 Task: Set up a 75-minute assessment test preparation session.
Action: Mouse moved to (78, 153)
Screenshot: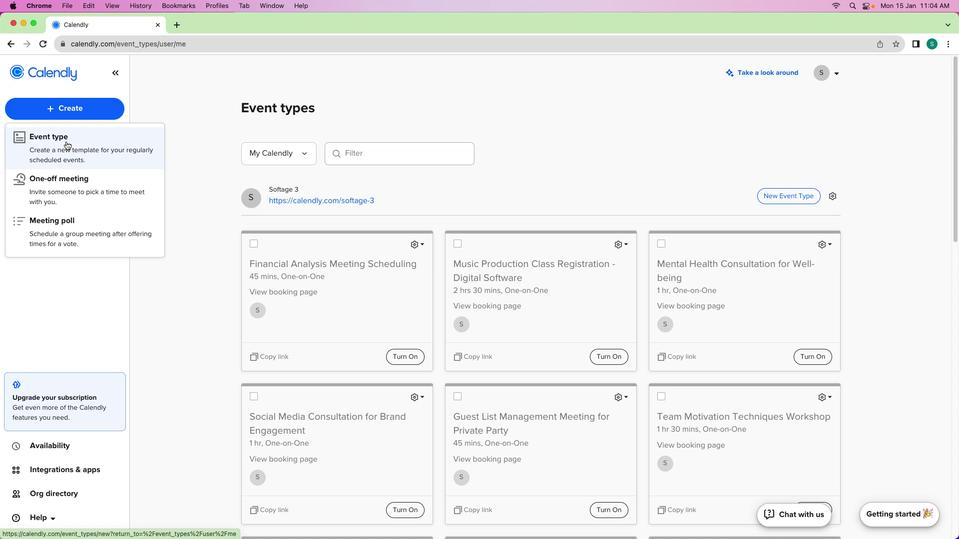 
Action: Mouse pressed left at (78, 153)
Screenshot: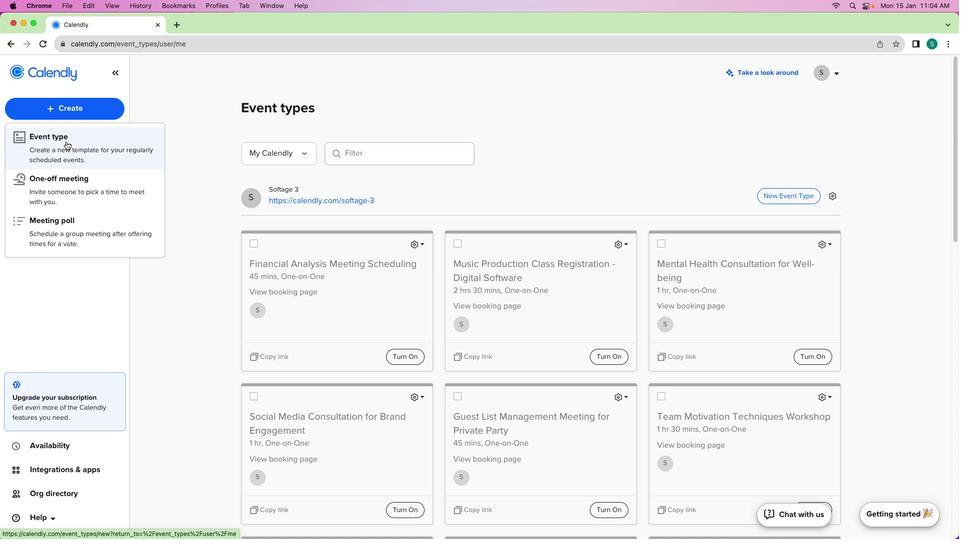 
Action: Mouse moved to (372, 219)
Screenshot: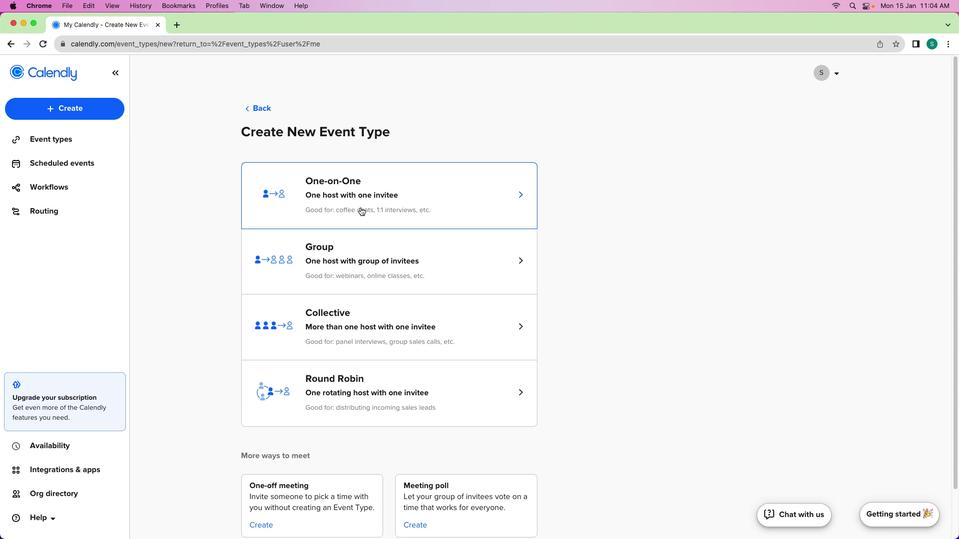 
Action: Mouse pressed left at (372, 219)
Screenshot: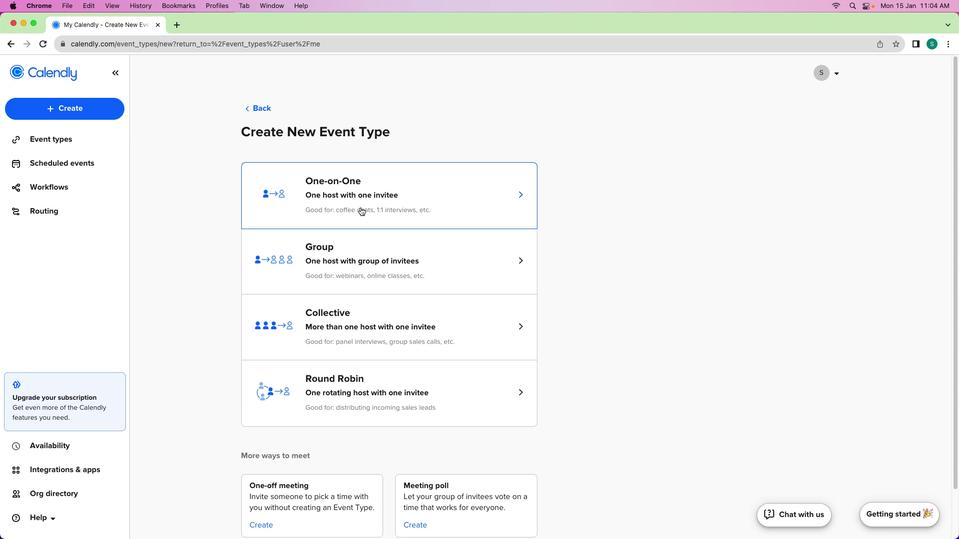 
Action: Mouse moved to (113, 161)
Screenshot: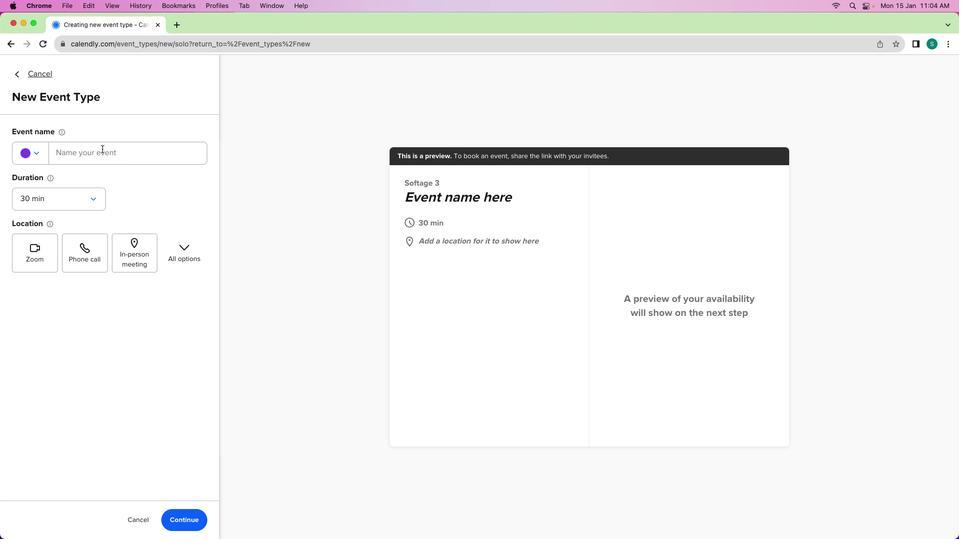 
Action: Mouse pressed left at (113, 161)
Screenshot: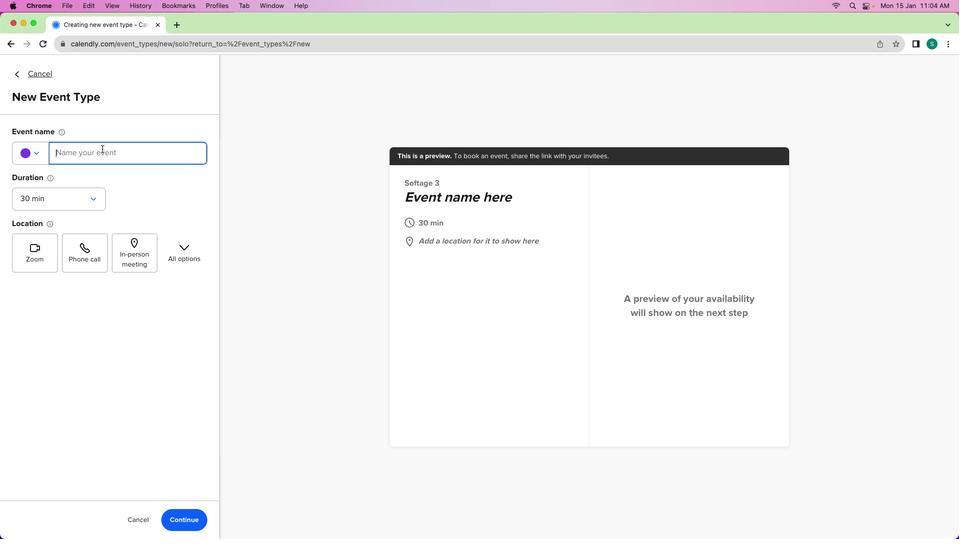 
Action: Mouse moved to (114, 161)
Screenshot: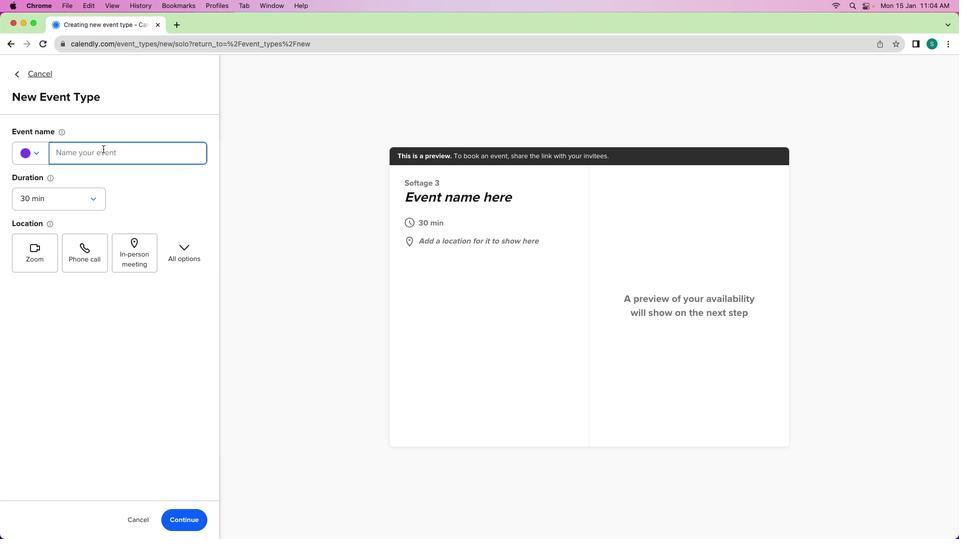 
Action: Key pressed Key.shift'S'Key.shiftKey.backspace'a''s'Key.backspaceKey.backspaceKey.shift'A''s''s''e''s''s''m''e''n''t'Key.spaceKey.shift'T''e''s''t'Key.spaceKey.shift'P''r''e''p''a''r''t'Key.backspace'a''t''i''o''n'Key.spaceKey.shift'S''e''s''s''i''o''n'Key.spaceKey.shift'S''c''h''e''d''u''l''i''n''g'
Screenshot: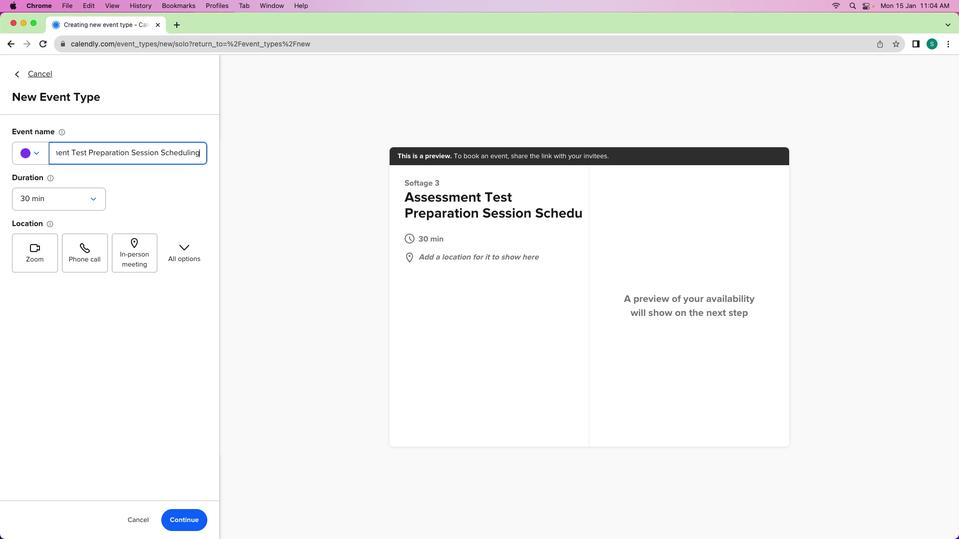 
Action: Mouse moved to (94, 209)
Screenshot: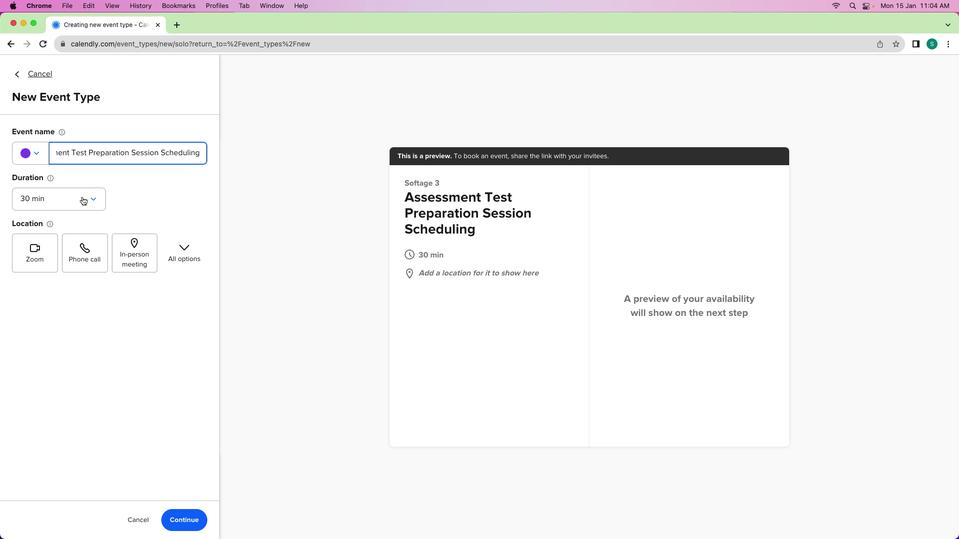 
Action: Mouse pressed left at (94, 209)
Screenshot: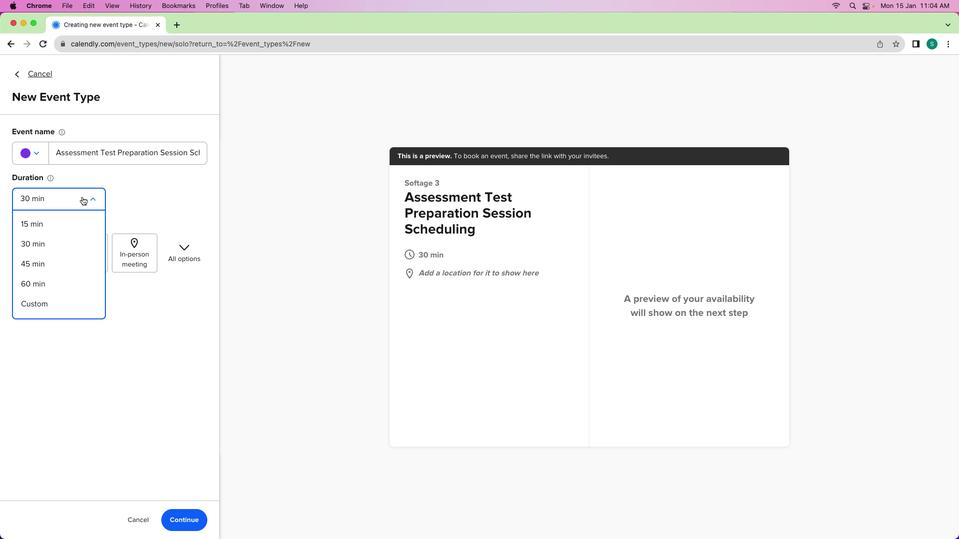 
Action: Mouse moved to (76, 310)
Screenshot: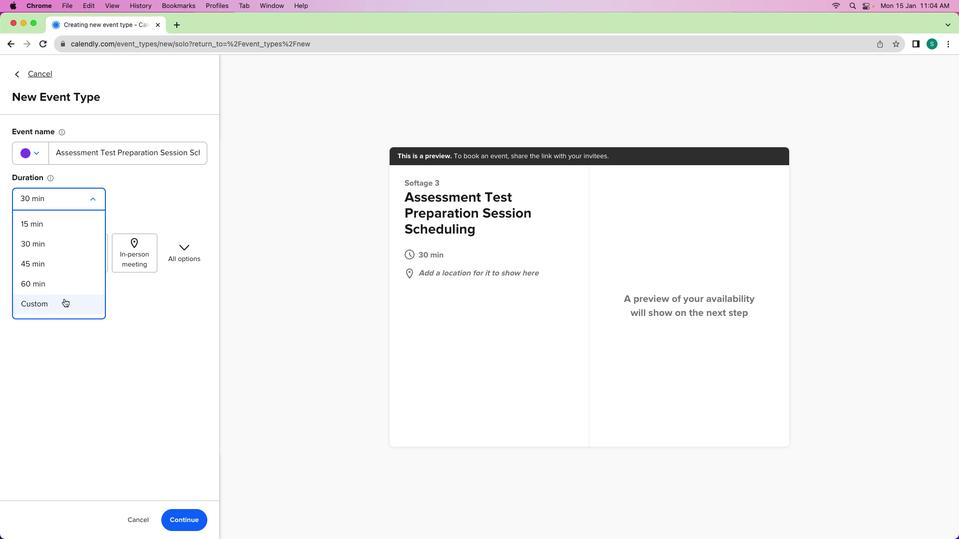
Action: Mouse pressed left at (76, 310)
Screenshot: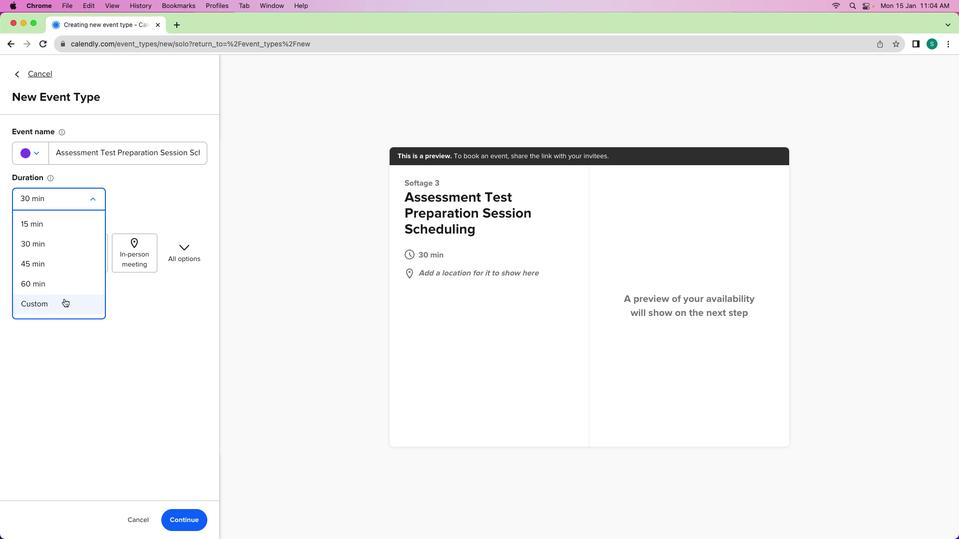 
Action: Mouse moved to (56, 241)
Screenshot: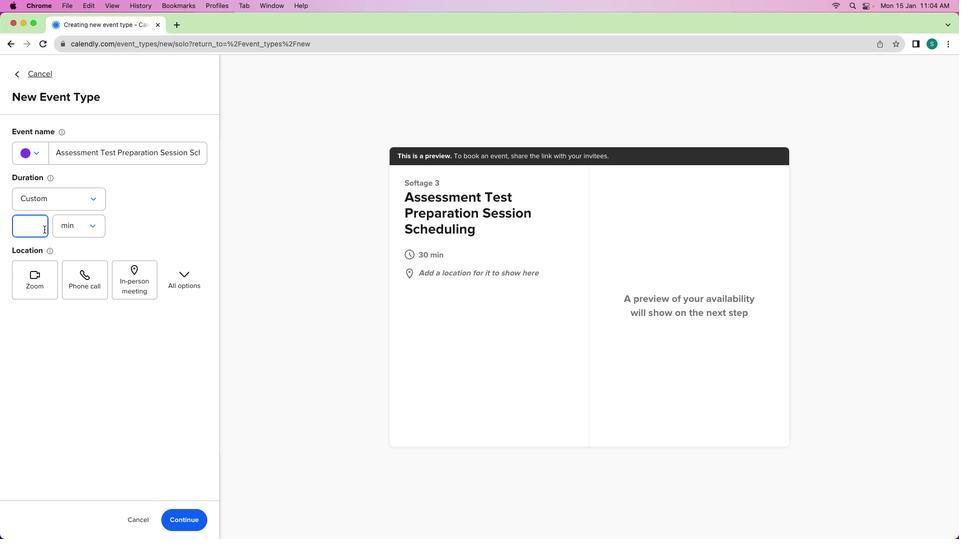 
Action: Key pressed '7''5'
Screenshot: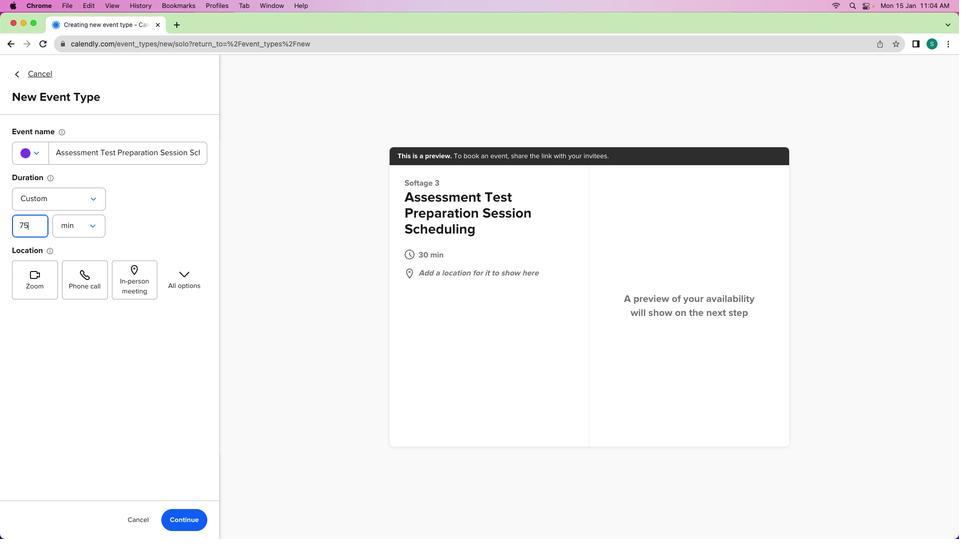 
Action: Mouse moved to (50, 169)
Screenshot: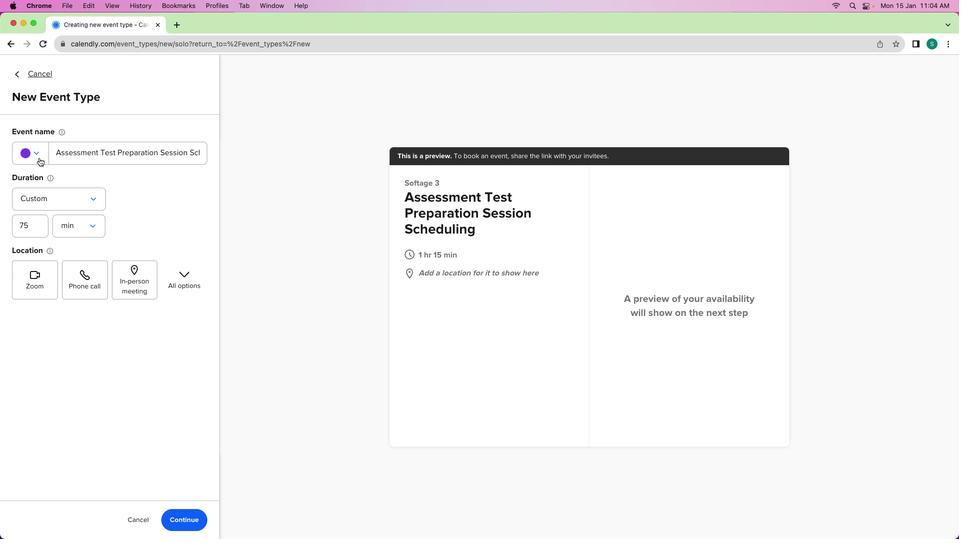 
Action: Mouse pressed left at (50, 169)
Screenshot: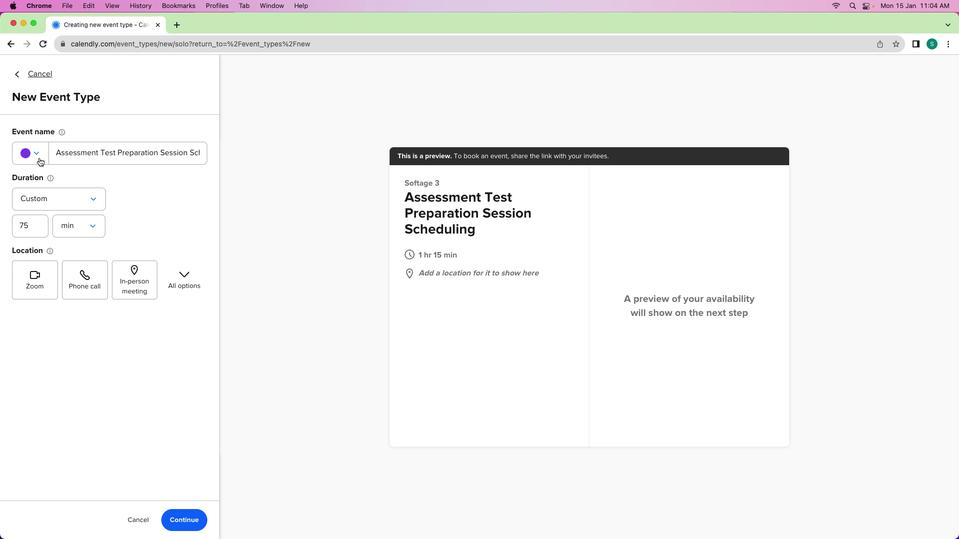 
Action: Mouse moved to (113, 238)
Screenshot: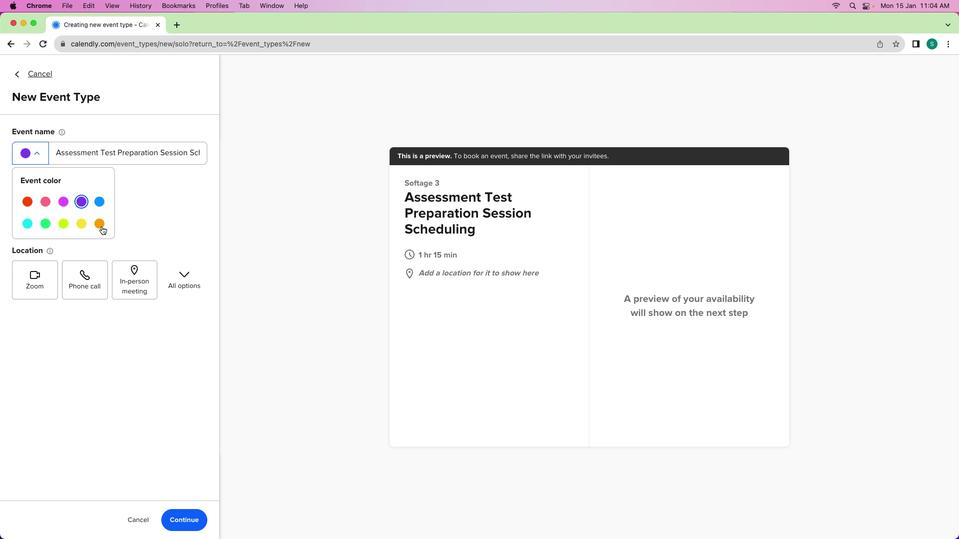 
Action: Mouse pressed left at (113, 238)
Screenshot: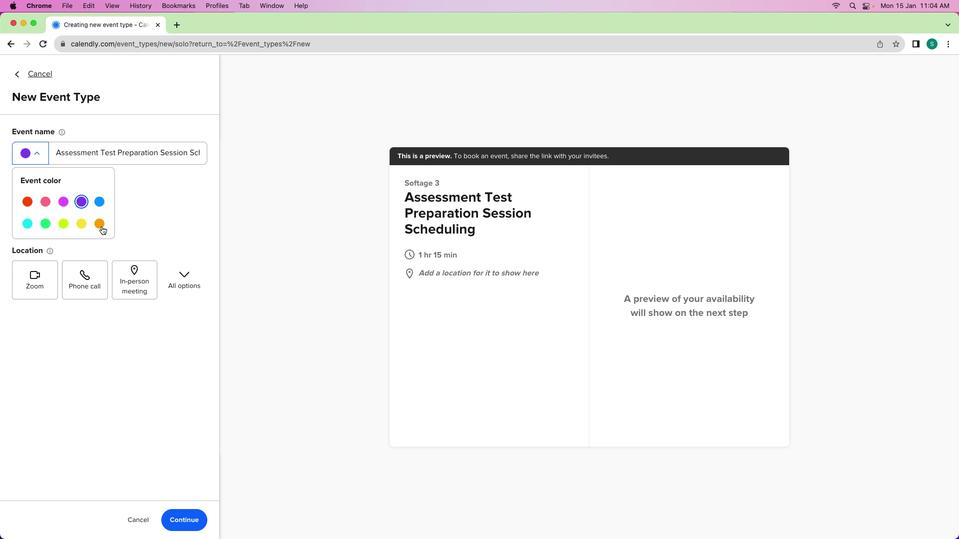 
Action: Mouse moved to (60, 305)
Screenshot: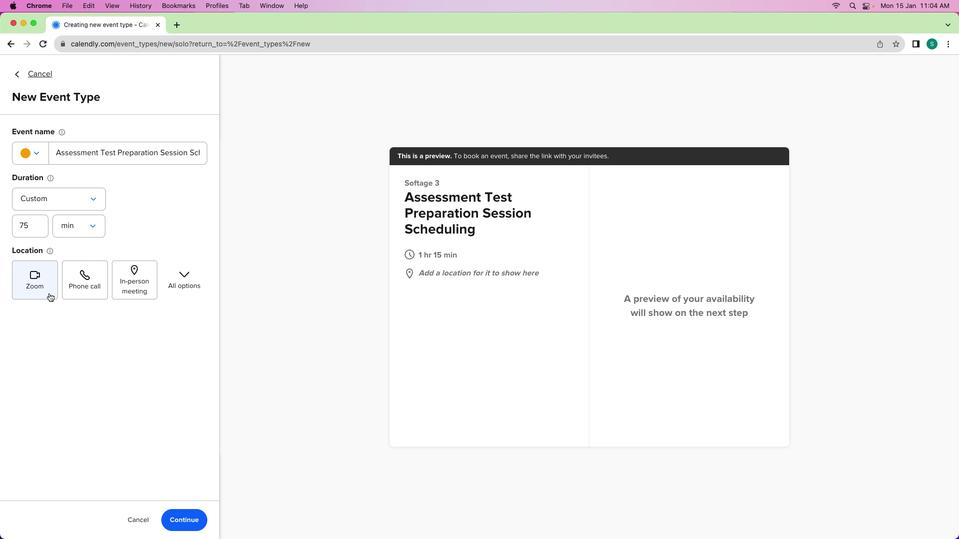 
Action: Mouse pressed left at (60, 305)
Screenshot: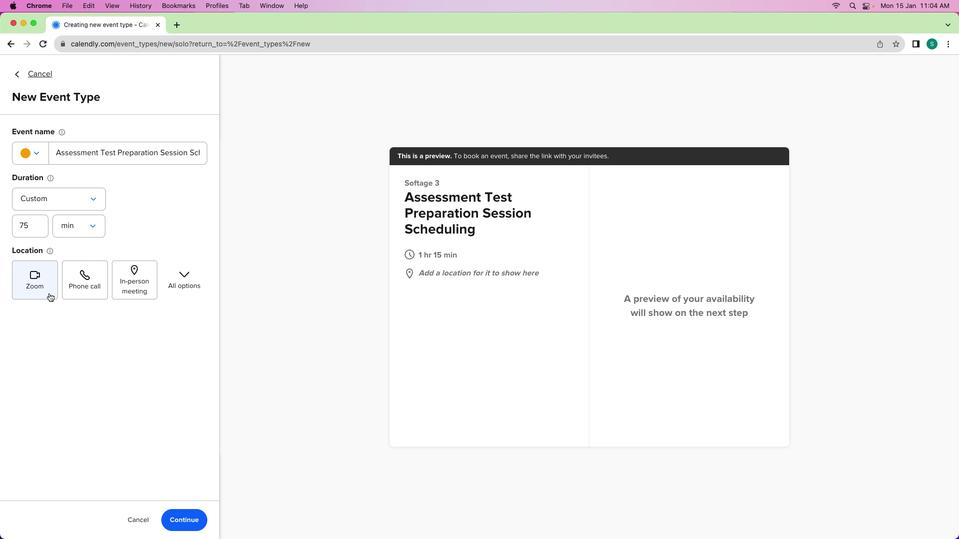 
Action: Mouse moved to (200, 542)
Screenshot: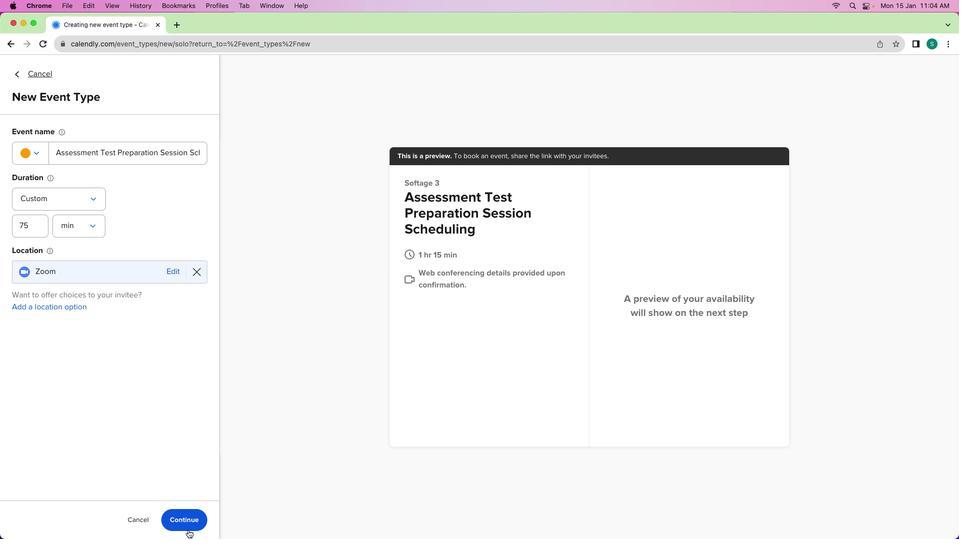 
Action: Mouse pressed left at (200, 542)
Screenshot: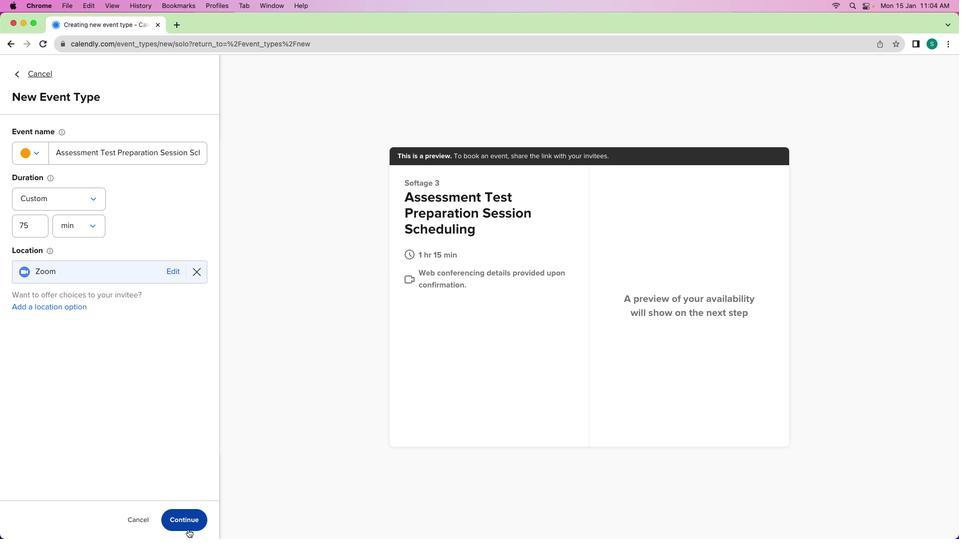 
Action: Mouse moved to (153, 196)
Screenshot: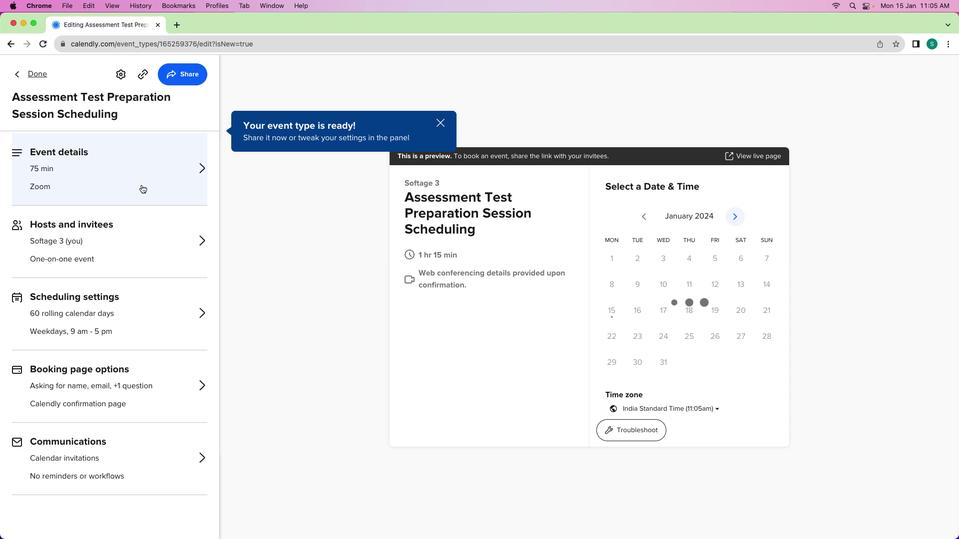 
Action: Mouse pressed left at (153, 196)
Screenshot: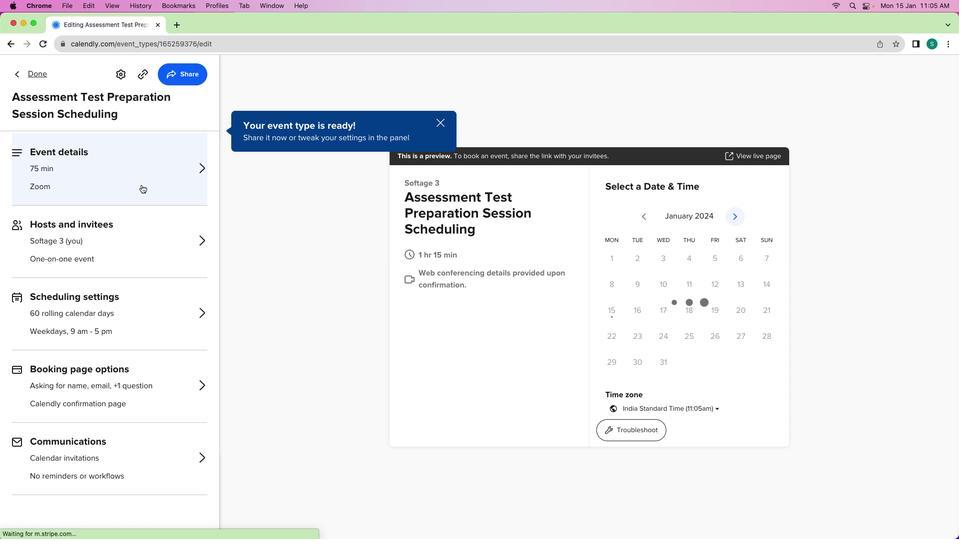 
Action: Mouse moved to (144, 381)
Screenshot: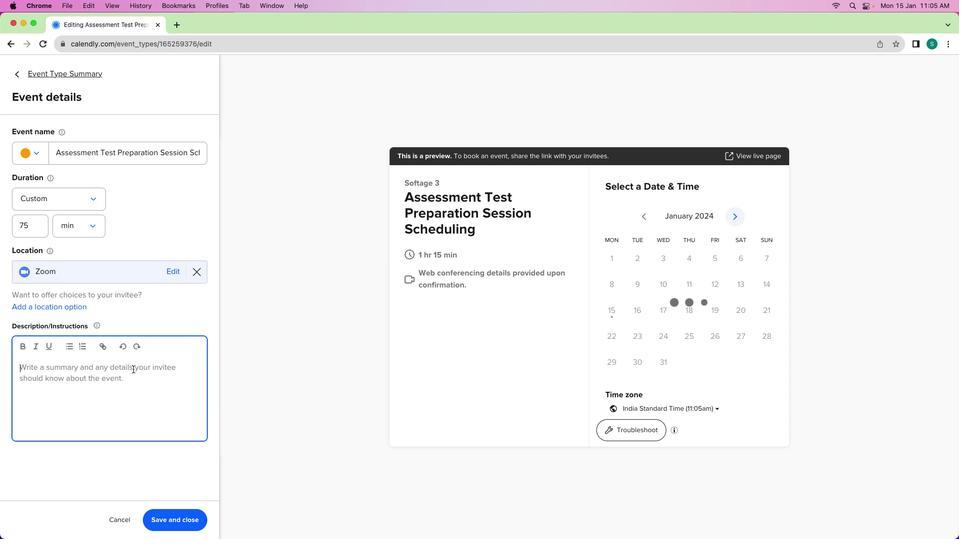 
Action: Mouse pressed left at (144, 381)
Screenshot: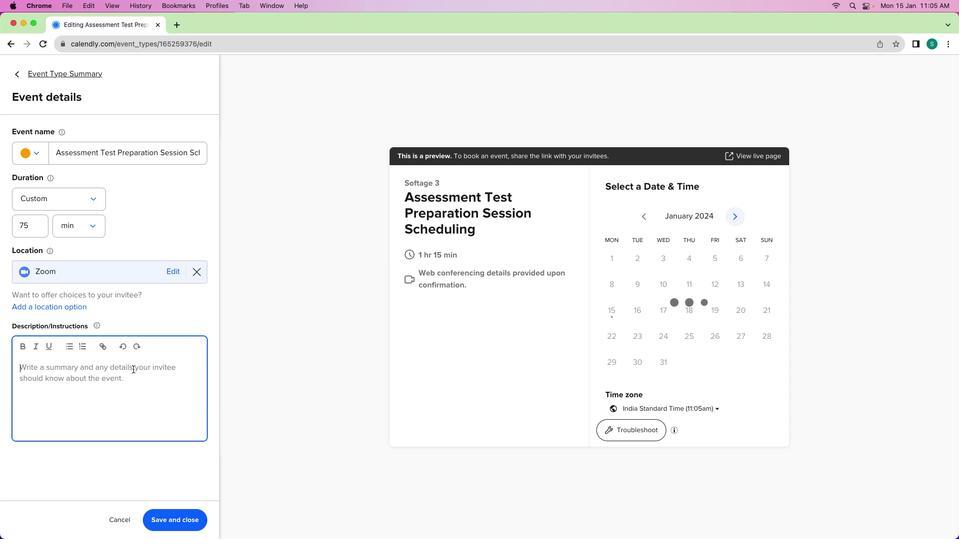 
Action: Mouse moved to (145, 381)
Screenshot: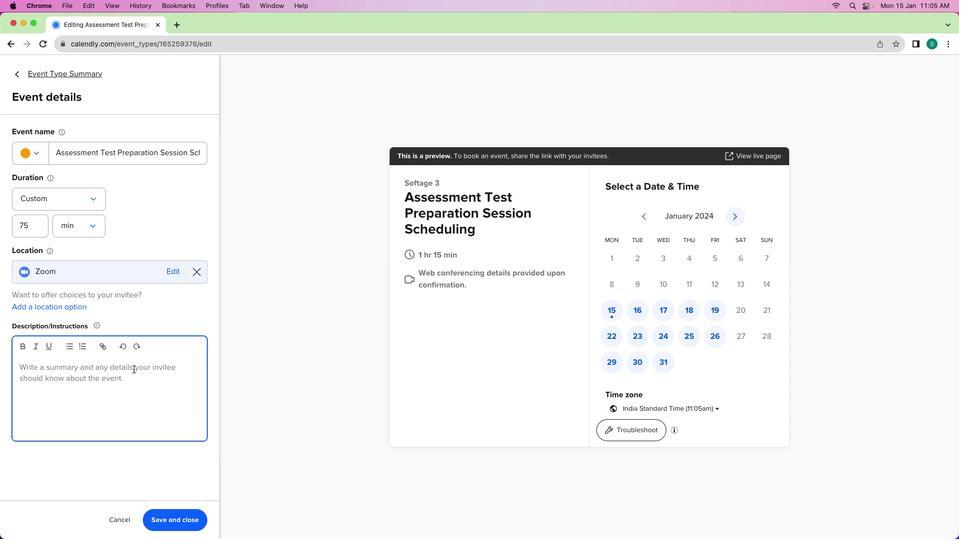 
Action: Key pressed Key.shift'H''e''l''l''o'Key.spaceKey.shift'J''a''c''o''b'','Key.enterKey.shift'T''o'Key.space's''u''p''p''o''r''t'Key.space'y''o''u''r'Key.space's''u''c''c''e''s''s'Key.space'i''n'Key.space't''h''e'Key.space'u''p''c''o''m''i''n''g'Key.space'a''s''s''e''s''s''m''e''n''t'Key.space't''e''s''t'Key.space'i'Key.backspace','Key.backspaceKey.backspace','Key.spaceKey.shift'I'"'"'v''e'Key.space's''c''h''e''d''u''l''e''d'Key.space'a'Key.space'p''r''e''p''a''r''a''t''i''o''n'Key.space's''e''s''s''i''o''n''.'Key.spaceKey.shift'W''e'"'""'"Key.backspace'l''l'Key.space'c''o''v''e''r'Key.space'k''e''y'Key.space't''o''p''i''c''s'Key.space'a''n''d'Key.space's''t''r''a''t''e''g''i''e''s'Key.space't''o'Key.space'e''n''s''u''r''e'Key.space'y''o''u'"'"'r''e'Key.space'w''e''l''l'Key.space'p''r''e''p''a''r''e''d''.'Key.enterKey.shift'L''o''o''k''i''n''g'Key.space'f''o''r''w''a''r''d'Key.space'f''o''r'Key.backspaceKey.backspaceKey.backspace't''o'Key.space'a''s''s''i''s''t''i''n''g'Key.space'y''o''u'Key.space'i''n'Key.space'y''o''u''r'Key.space'p''e'Key.backspace'r''e''p''a''r''a''t''i''o''n'Key.shift_r'!'Key.enterKey.shift'B''e''s''t'Key.space'r''e''g''a''r''d''s'','Key.enterKey.shift'K''n''w'Key.backspace'o''e''l''e'Key.backspaceKey.backspaceKey.backspace'w''w''l''e''d''g''e'Key.spaceKey.leftKey.leftKey.leftKey.leftKey.leftKey.leftKey.backspaceKey.downKey.shiftKey.backspace'd''p''p'Key.backspaceKey.backspace'o''o''r'Key.spaceKey.shift'A''c''d''e'Key.leftKey.left'a'Key.downKey.shift'm''y'Key.downKey.leftKey.leftKey.leftKey.leftKey.leftKey.leftKey.leftKey.leftKey.leftKey.leftKey.leftKey.backspaceKey.backspace'e'Key.shift'D'
Screenshot: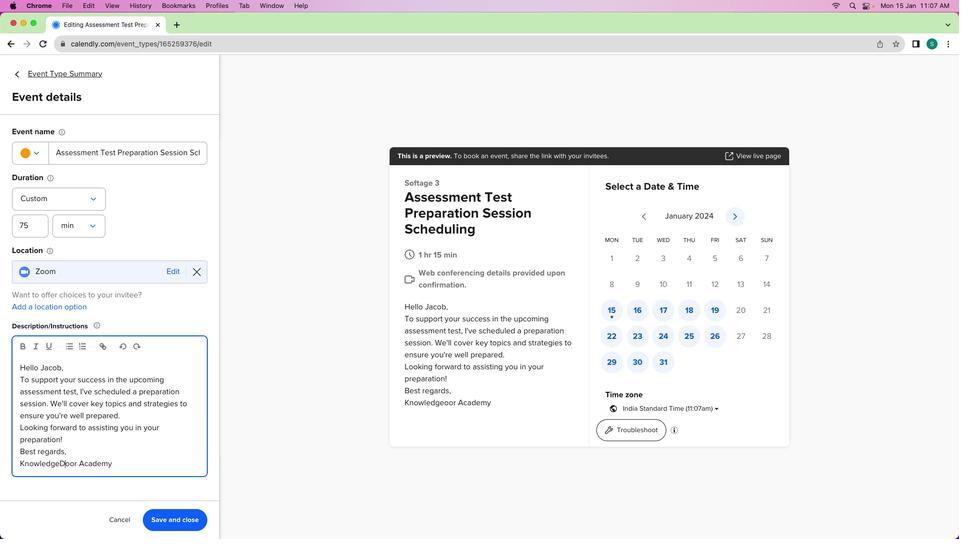 
Action: Mouse moved to (205, 528)
Screenshot: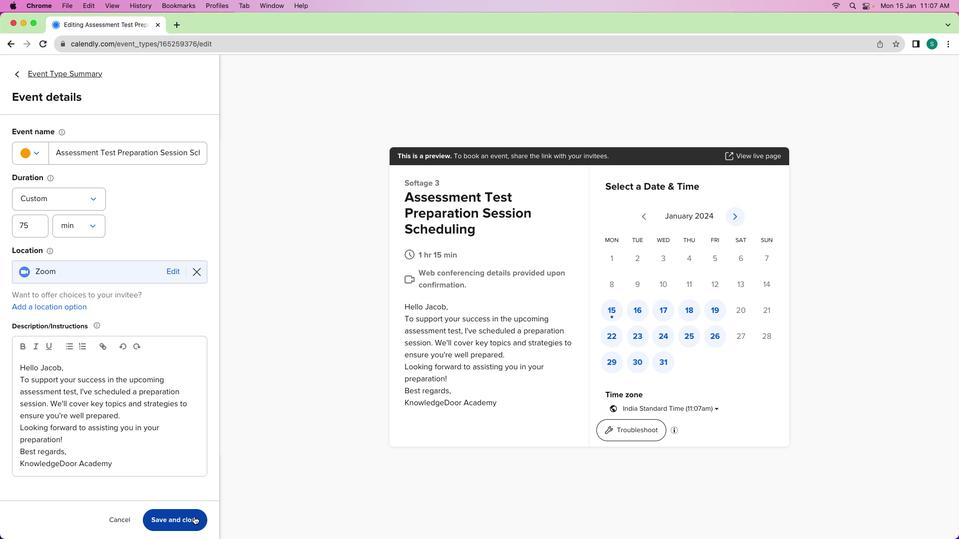 
Action: Mouse pressed left at (205, 528)
Screenshot: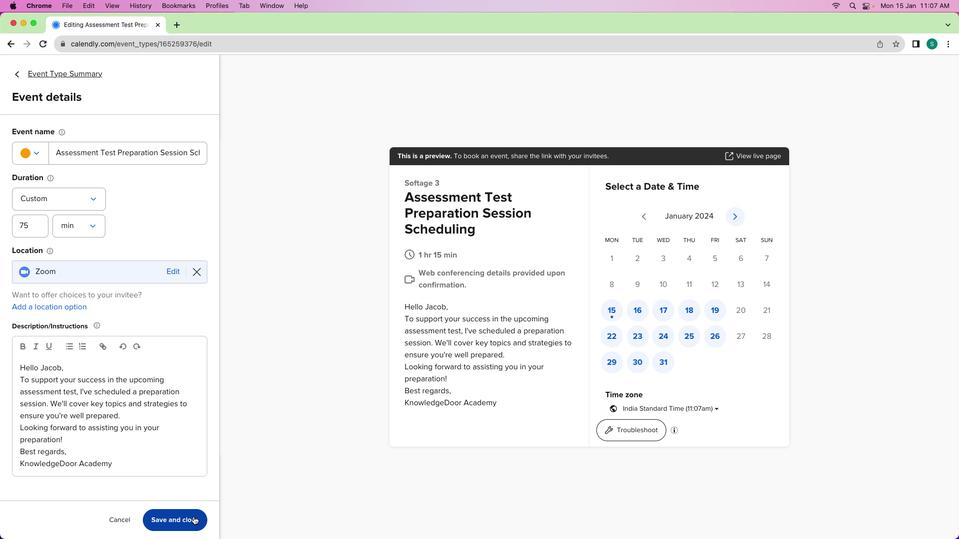 
Action: Mouse moved to (152, 316)
Screenshot: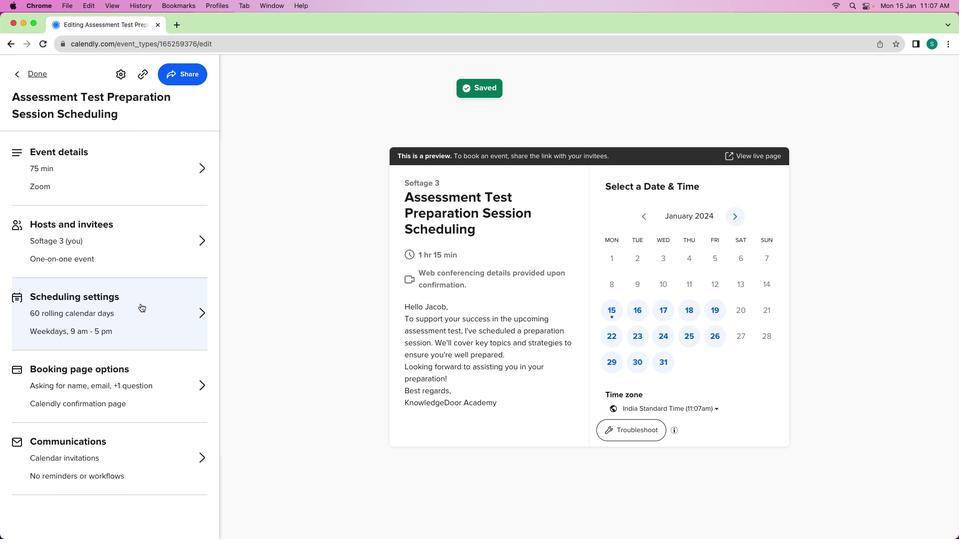 
Action: Mouse pressed left at (152, 316)
Screenshot: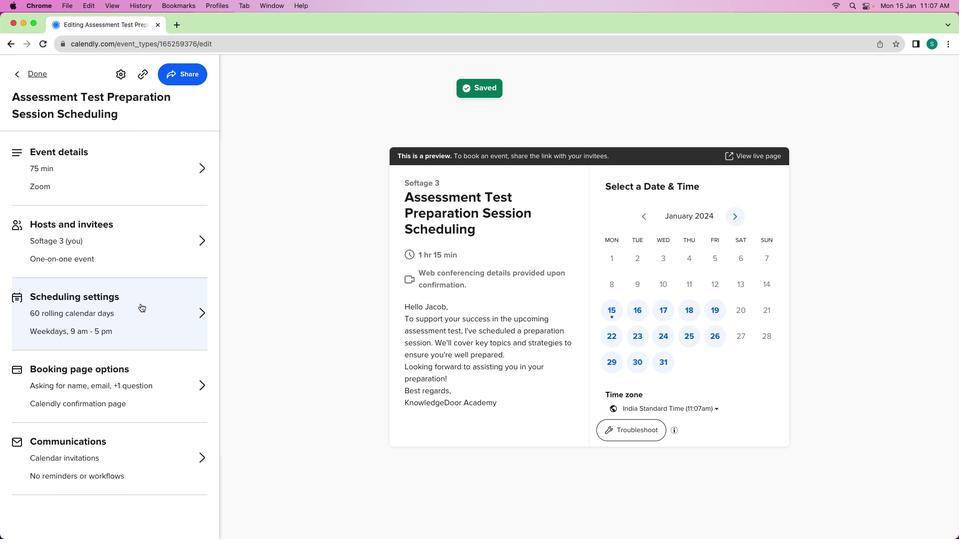 
Action: Mouse moved to (195, 383)
Screenshot: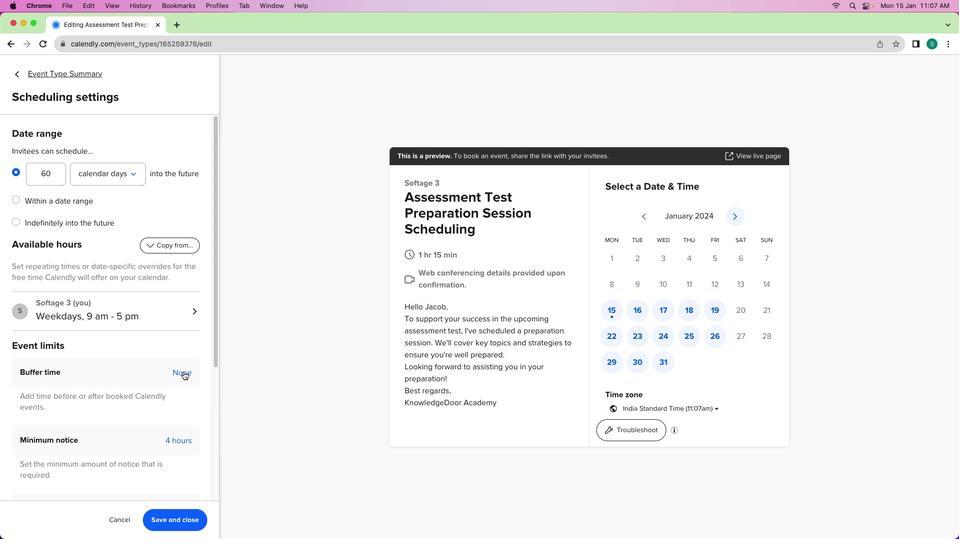 
Action: Mouse pressed left at (195, 383)
Screenshot: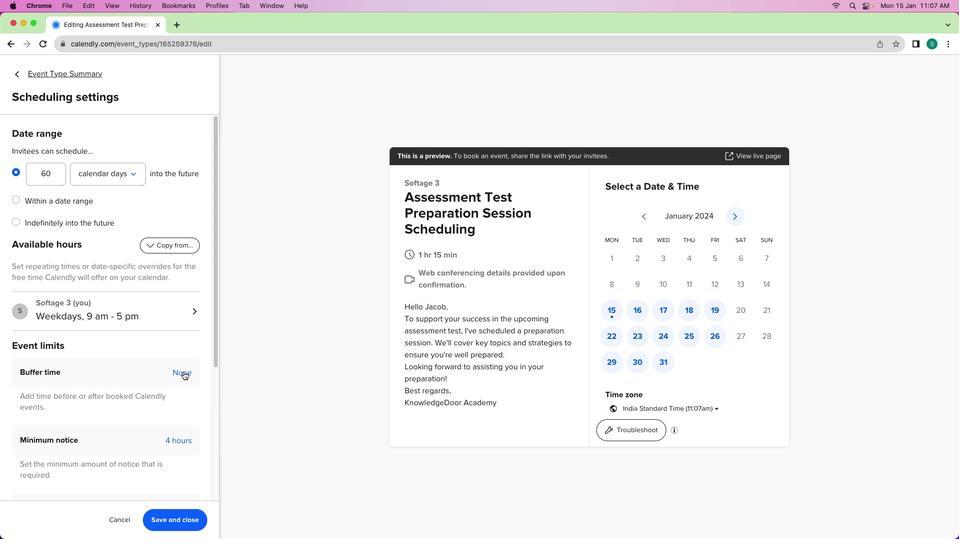 
Action: Mouse moved to (141, 412)
Screenshot: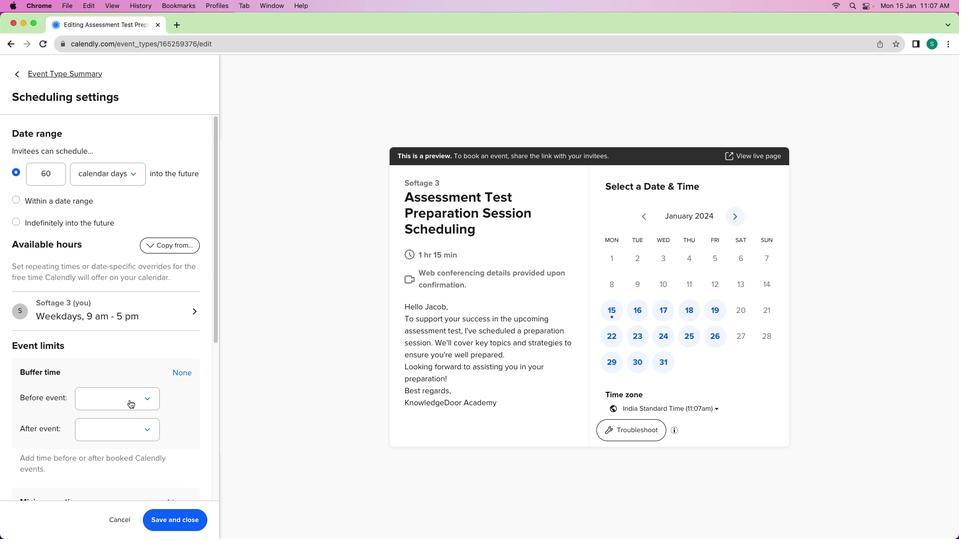 
Action: Mouse pressed left at (141, 412)
Screenshot: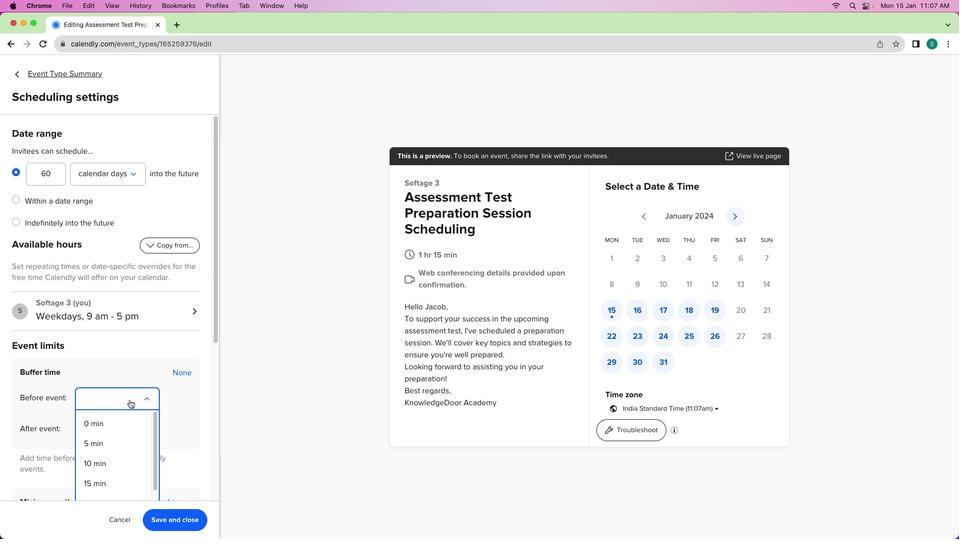 
Action: Mouse moved to (124, 487)
Screenshot: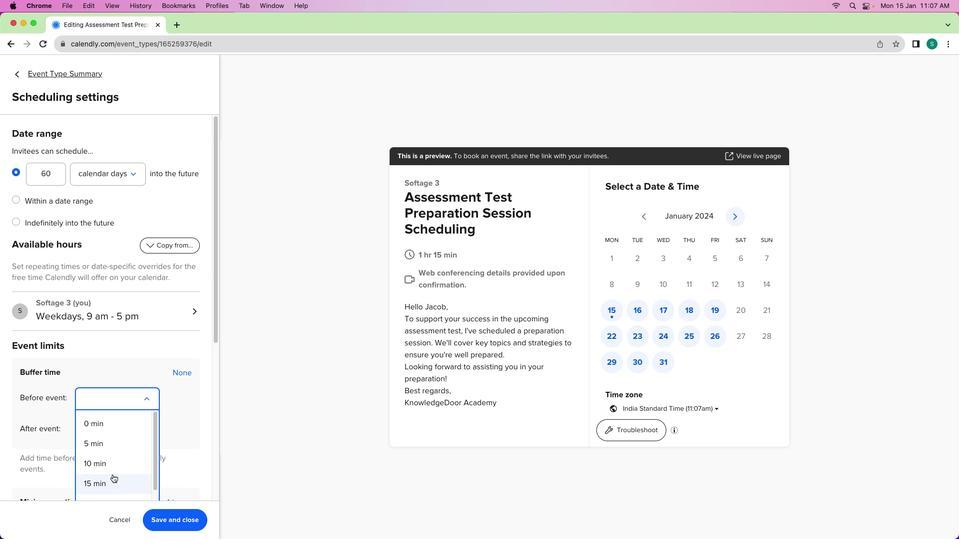 
Action: Mouse pressed left at (124, 487)
Screenshot: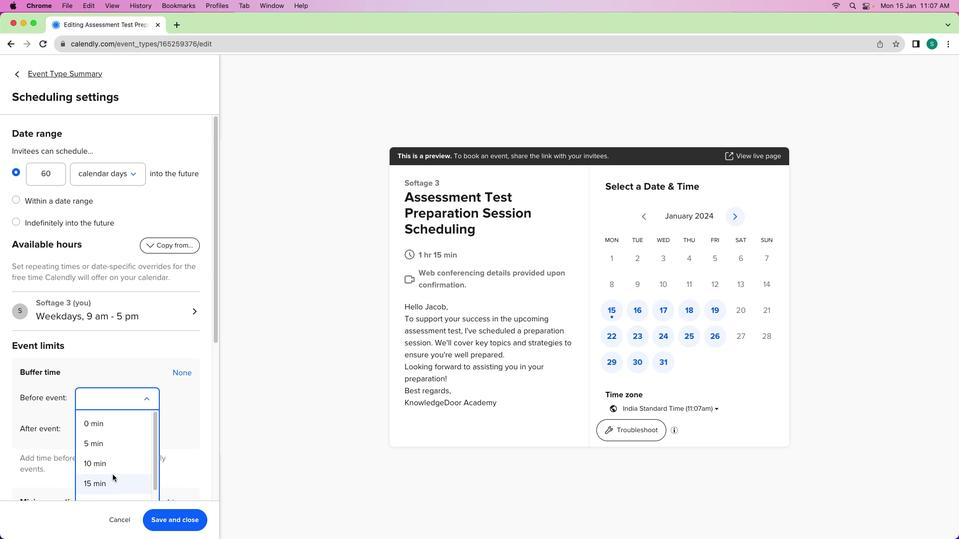 
Action: Mouse moved to (98, 396)
Screenshot: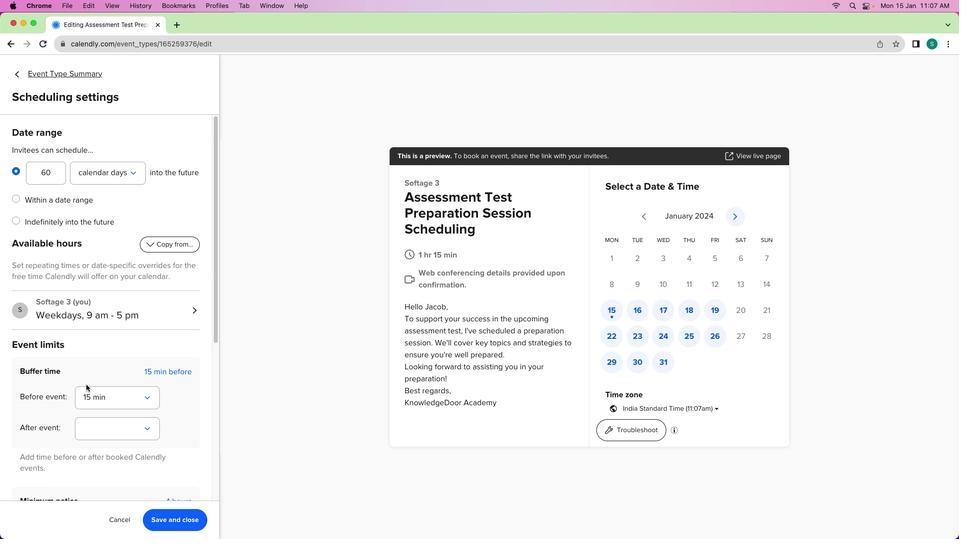 
Action: Mouse scrolled (98, 396) with delta (11, 11)
Screenshot: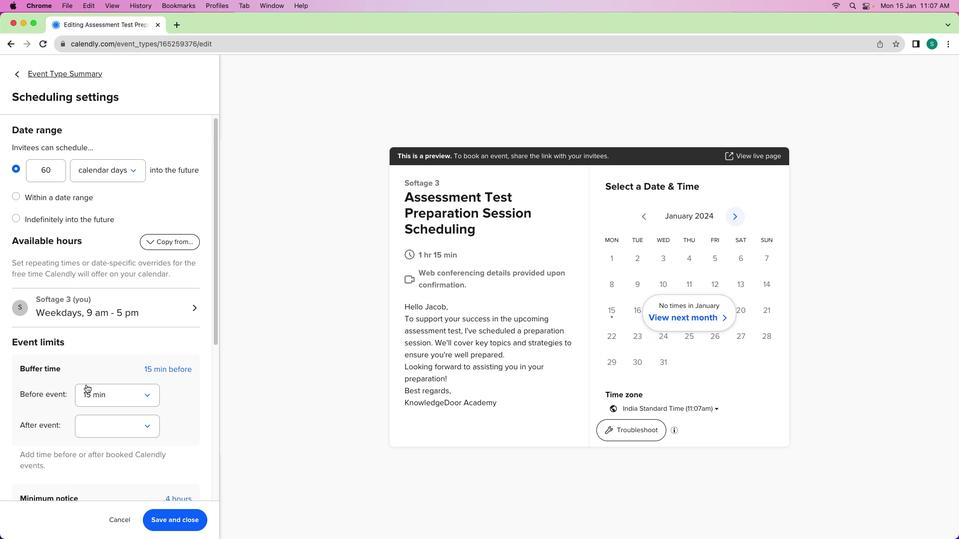 
Action: Mouse scrolled (98, 396) with delta (11, 11)
Screenshot: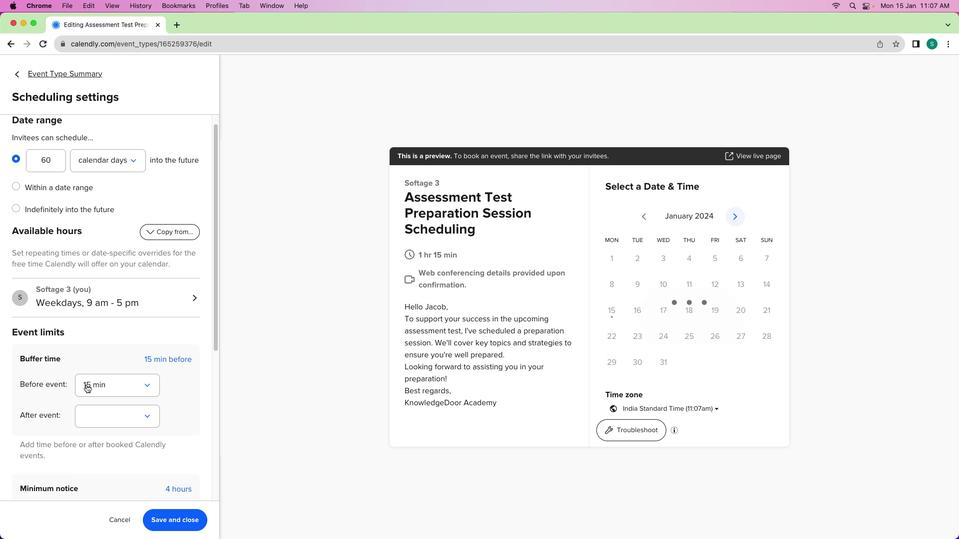 
Action: Mouse scrolled (98, 396) with delta (11, 10)
Screenshot: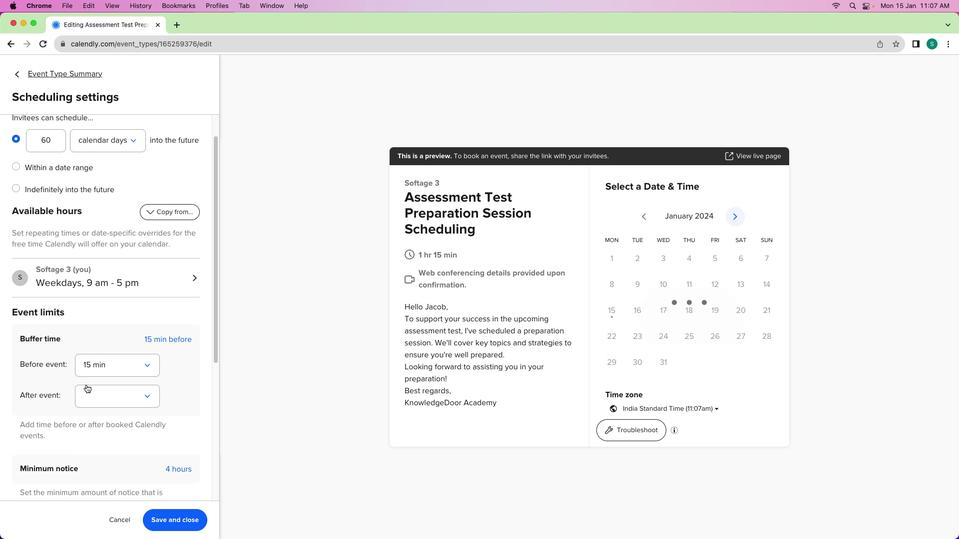 
Action: Mouse scrolled (98, 396) with delta (11, 10)
Screenshot: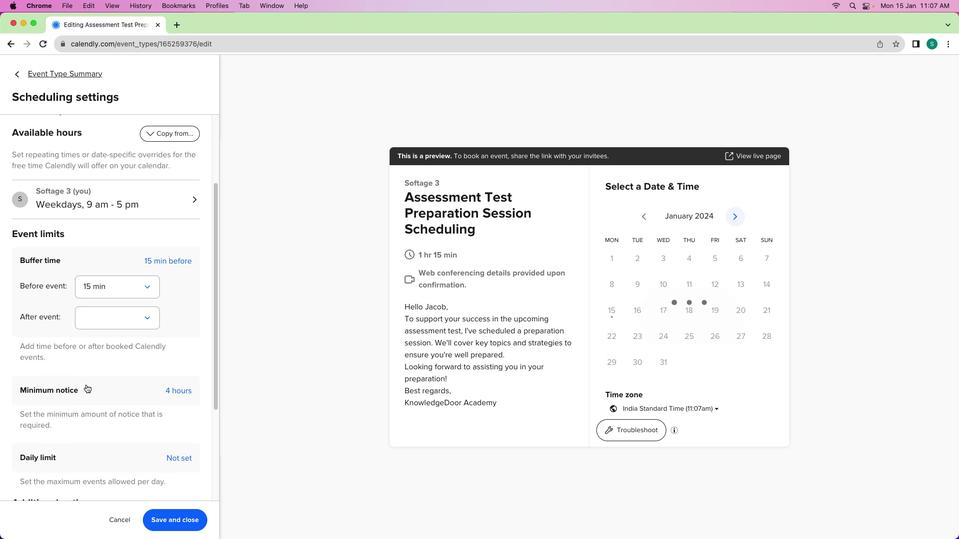 
Action: Mouse moved to (147, 299)
Screenshot: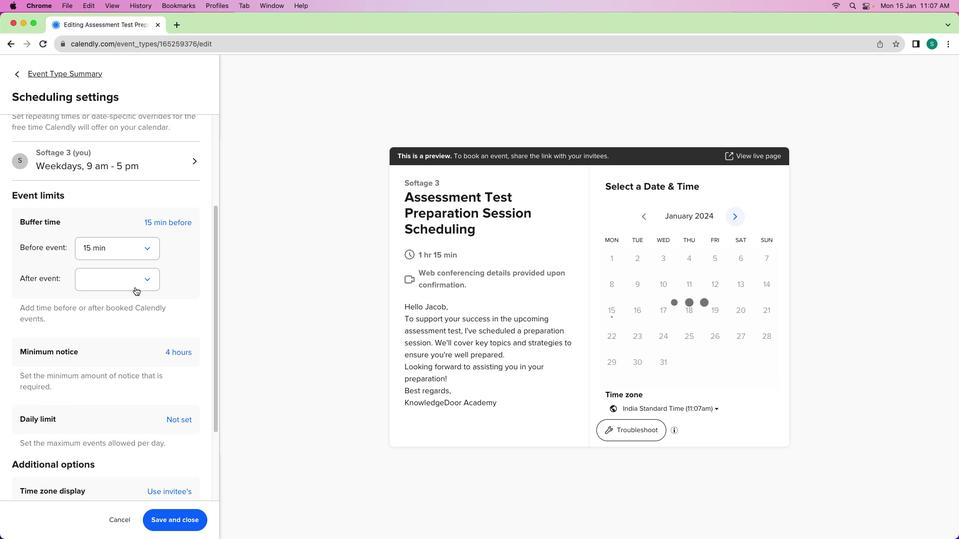 
Action: Mouse pressed left at (147, 299)
Screenshot: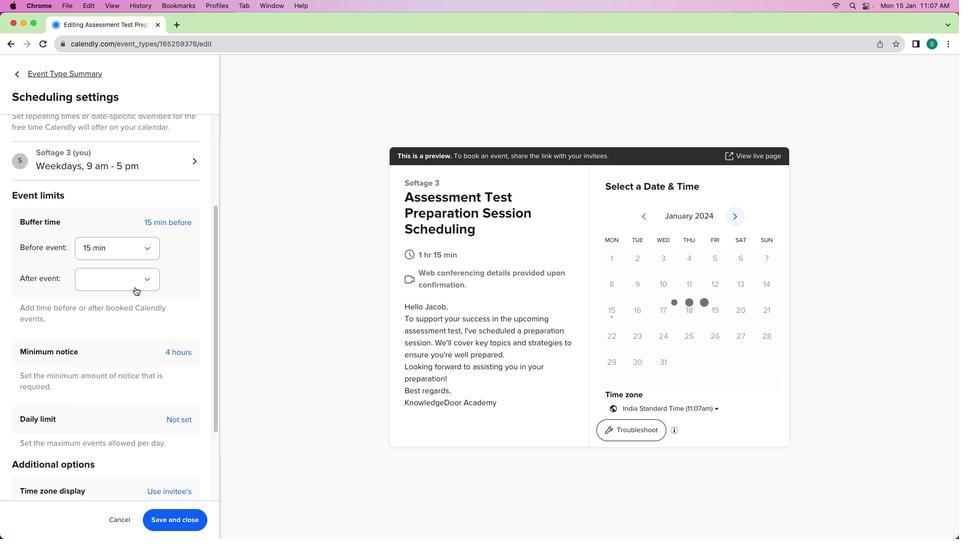
Action: Mouse moved to (128, 318)
Screenshot: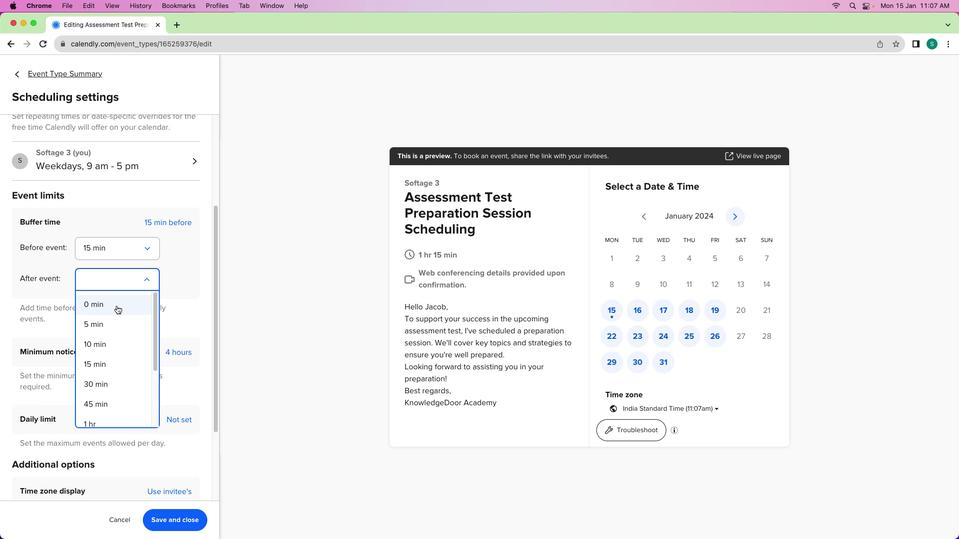 
Action: Mouse pressed left at (128, 318)
Screenshot: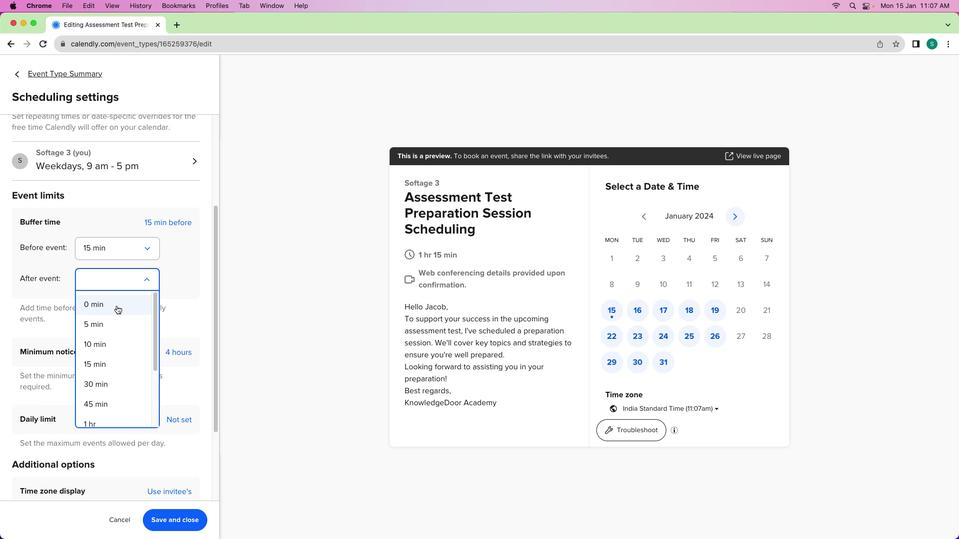 
Action: Mouse moved to (178, 234)
Screenshot: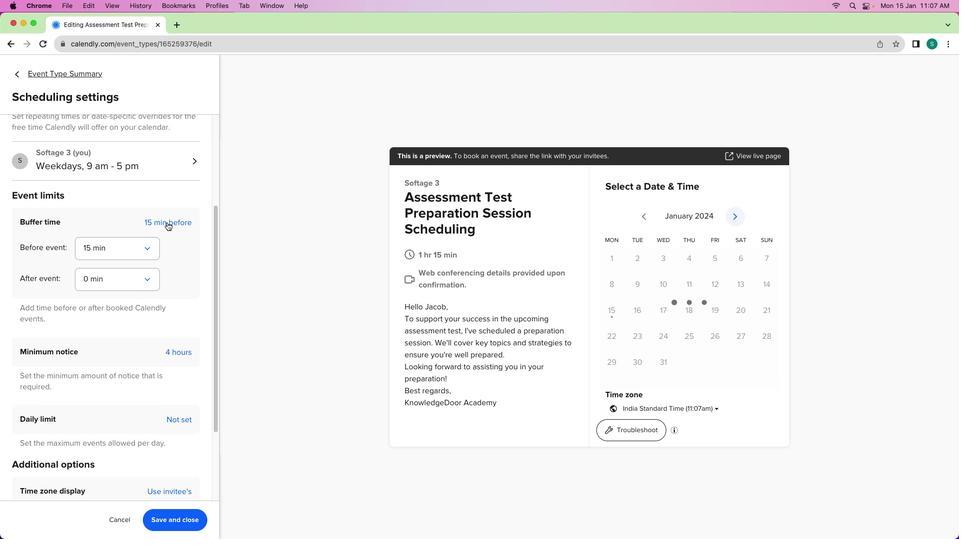 
Action: Mouse pressed left at (178, 234)
Screenshot: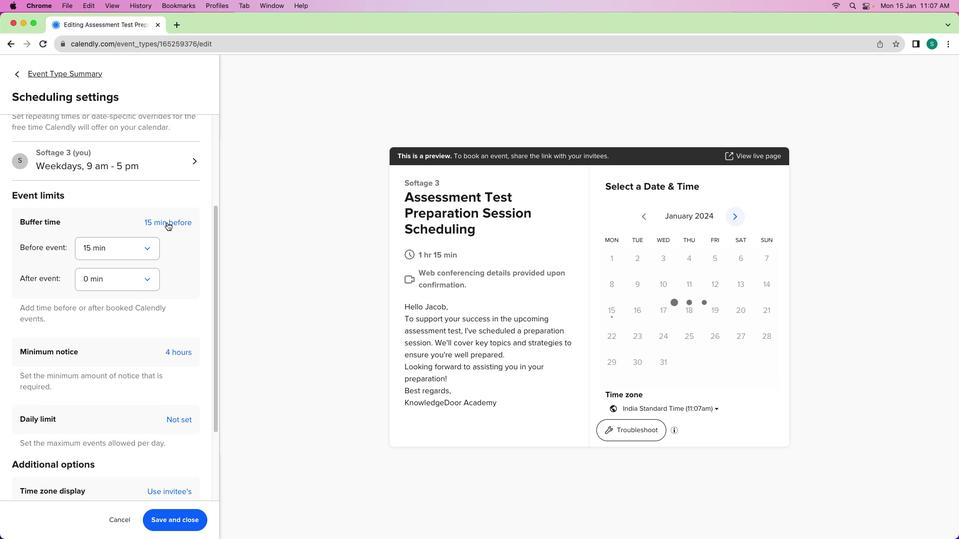 
Action: Mouse moved to (183, 299)
Screenshot: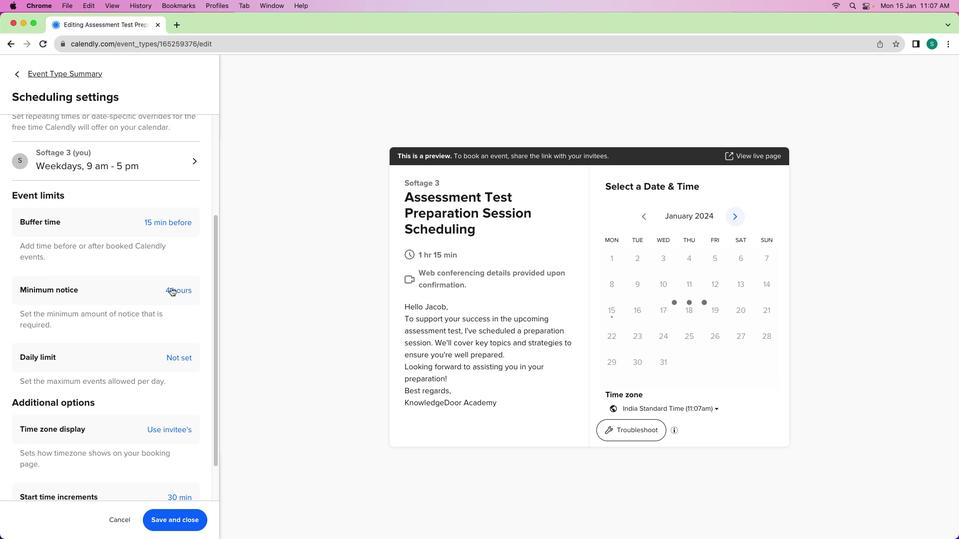 
Action: Mouse pressed left at (183, 299)
Screenshot: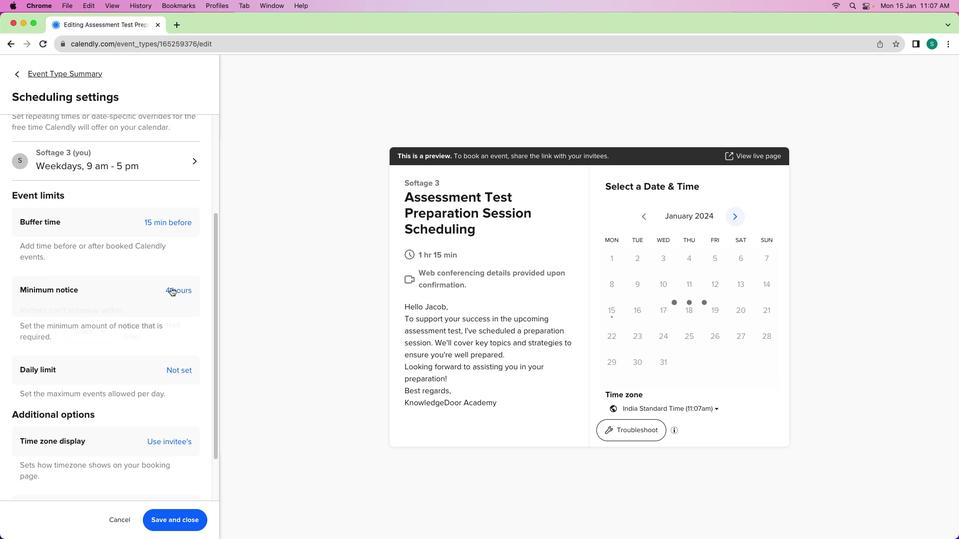 
Action: Mouse moved to (56, 343)
Screenshot: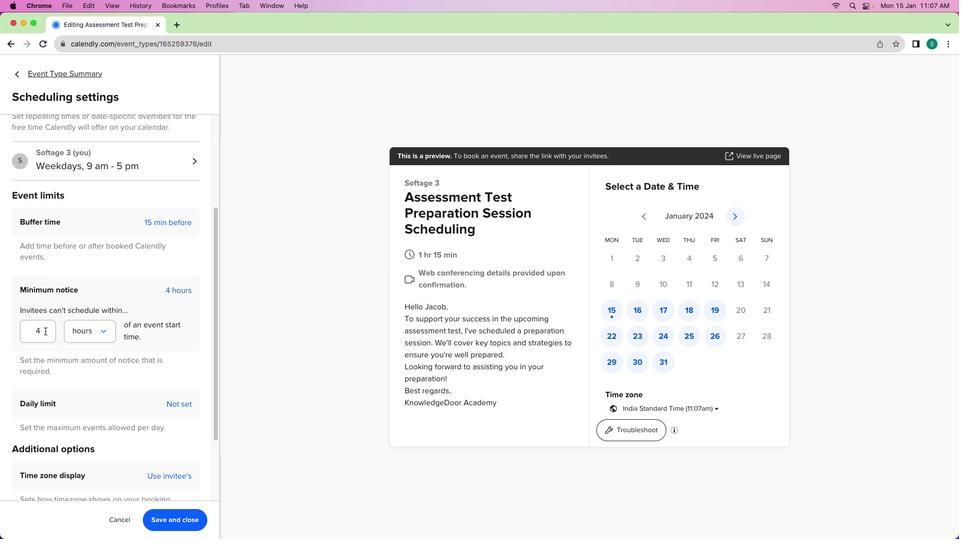 
Action: Mouse pressed left at (56, 343)
Screenshot: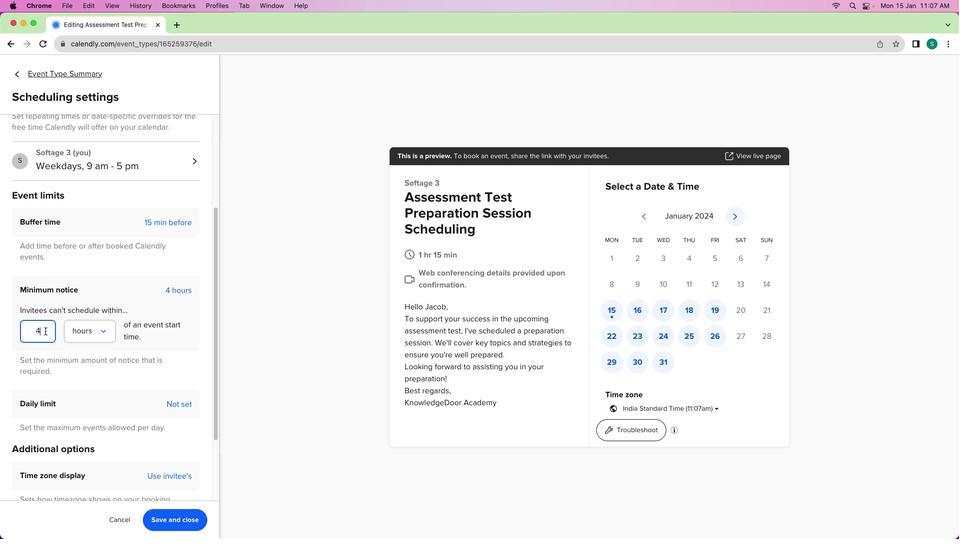 
Action: Mouse moved to (56, 343)
Screenshot: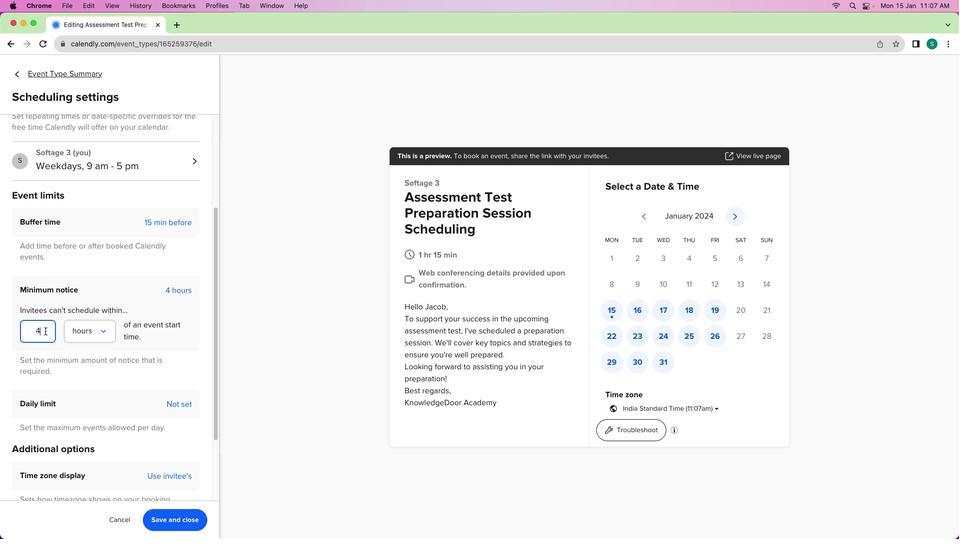 
Action: Key pressed Key.backspace'2'
Screenshot: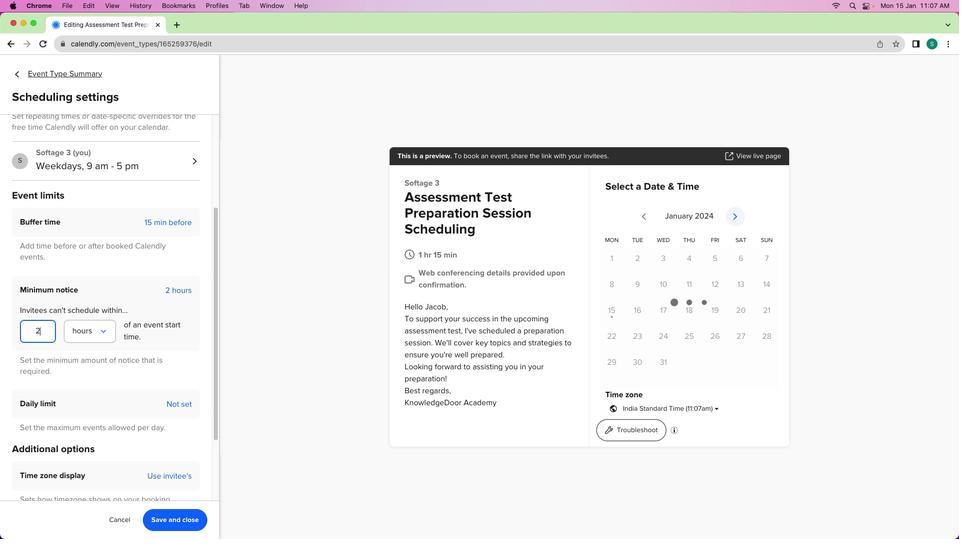 
Action: Mouse moved to (105, 343)
Screenshot: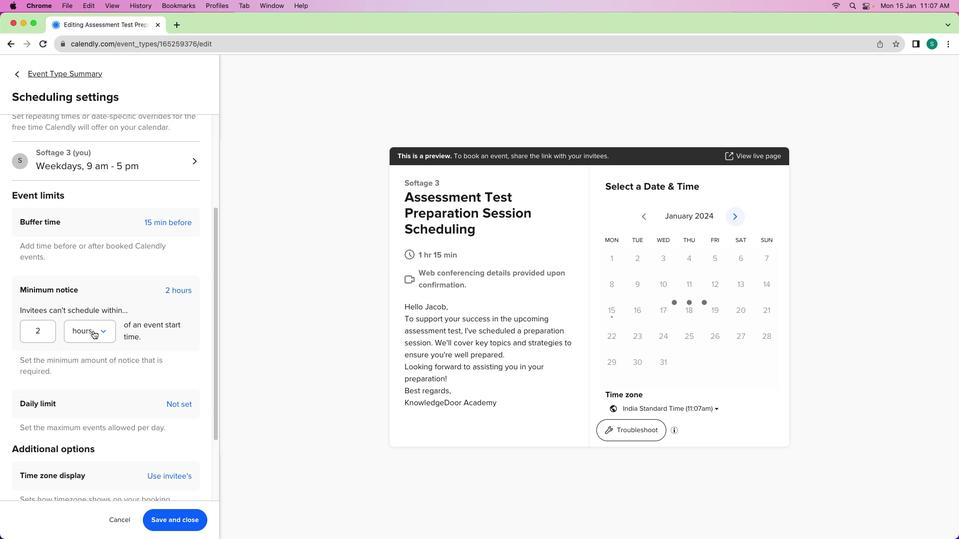 
Action: Mouse pressed left at (105, 343)
Screenshot: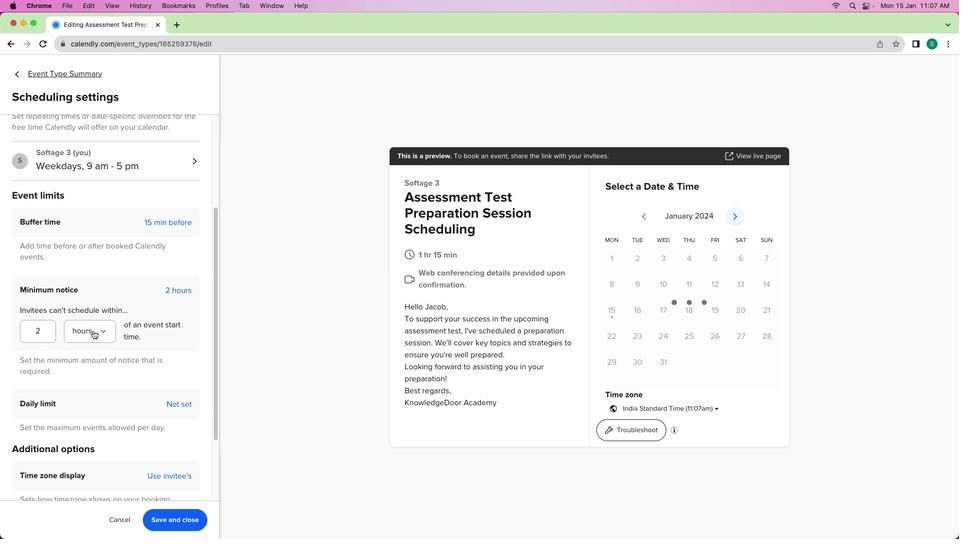 
Action: Mouse moved to (100, 410)
Screenshot: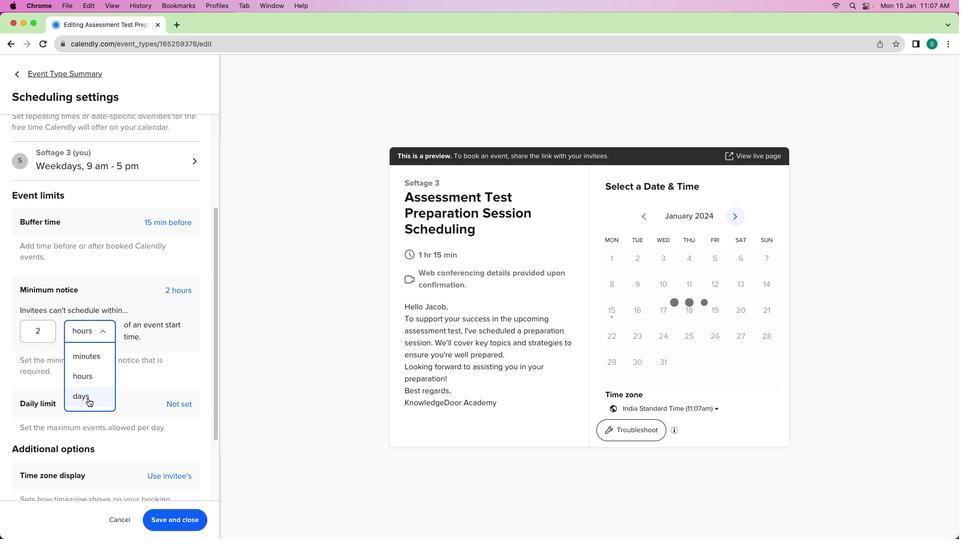 
Action: Mouse pressed left at (100, 410)
Screenshot: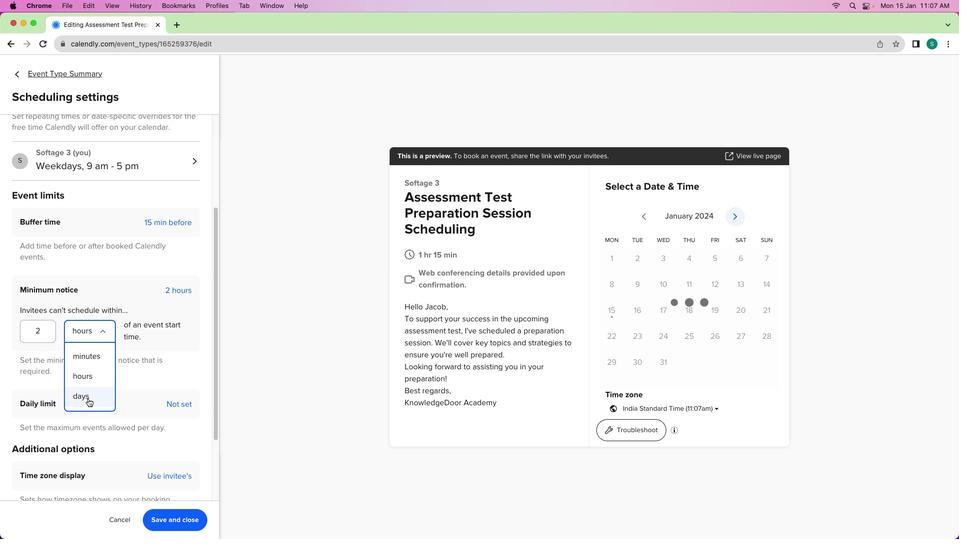
Action: Mouse moved to (202, 299)
Screenshot: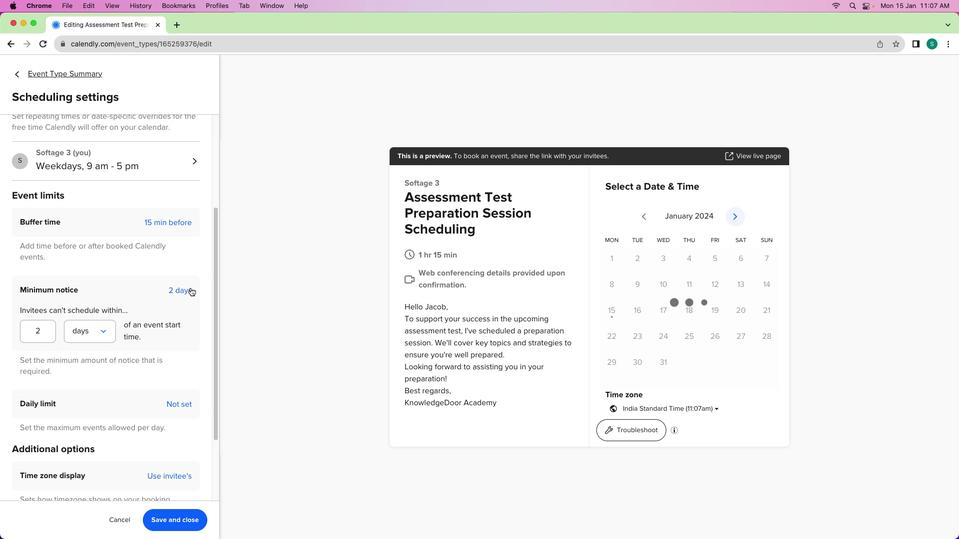 
Action: Mouse pressed left at (202, 299)
Screenshot: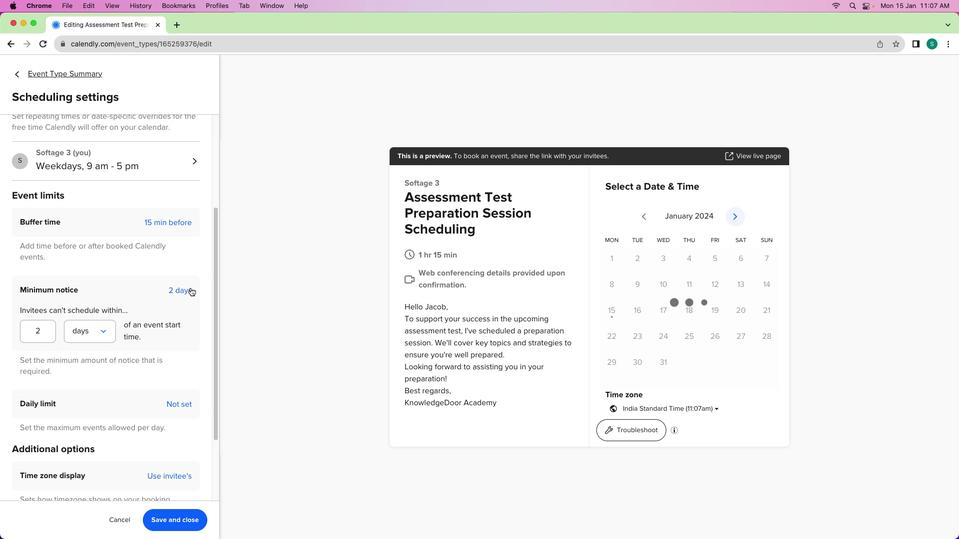 
Action: Mouse moved to (199, 305)
Screenshot: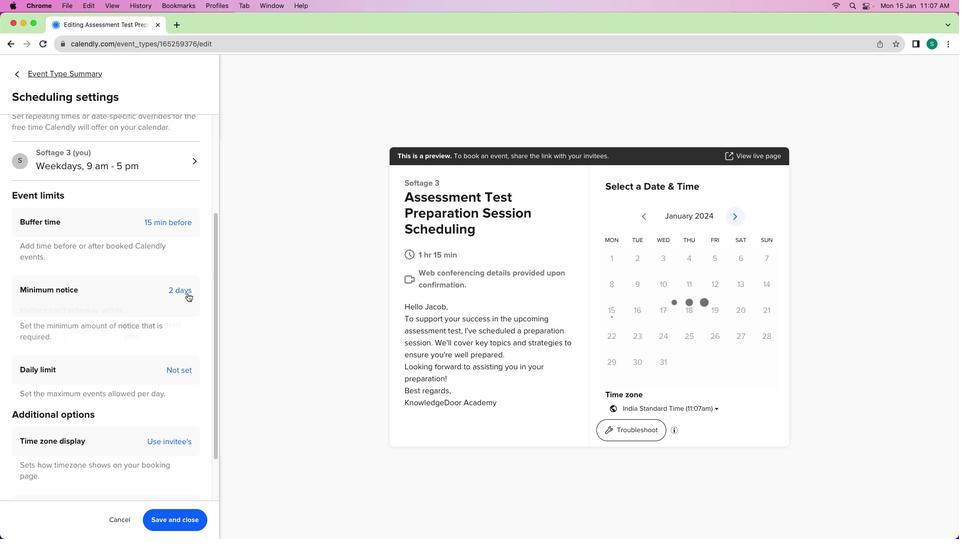 
Action: Mouse scrolled (199, 305) with delta (11, 11)
Screenshot: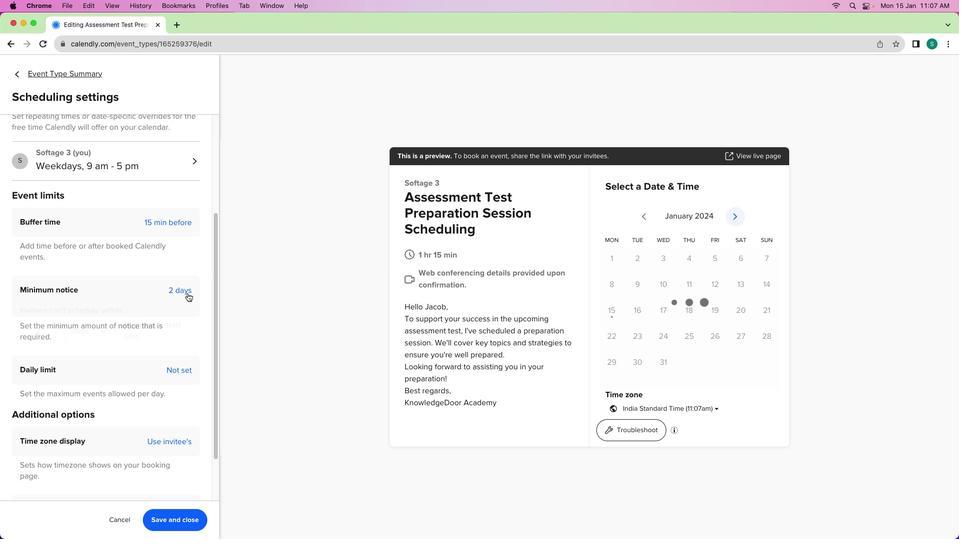 
Action: Mouse scrolled (199, 305) with delta (11, 11)
Screenshot: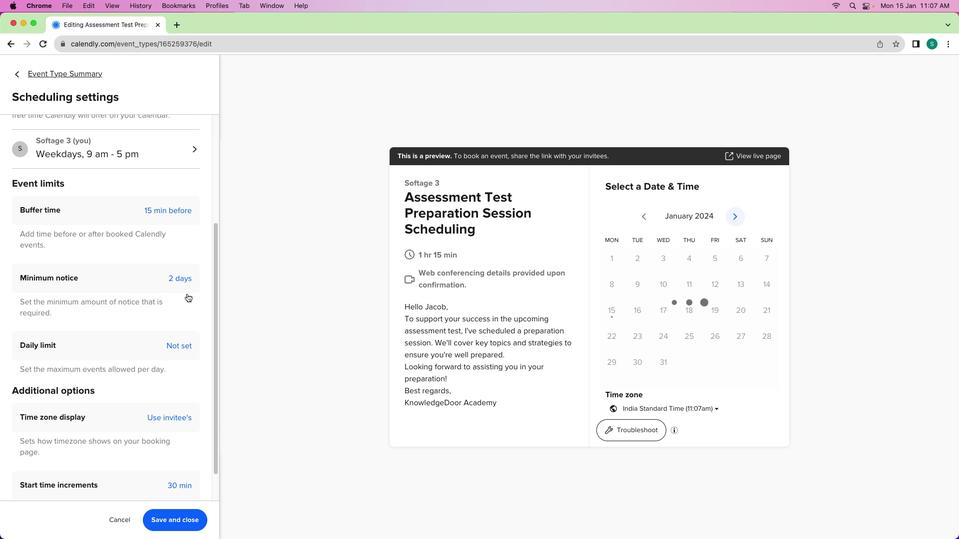 
Action: Mouse scrolled (199, 305) with delta (11, 10)
Screenshot: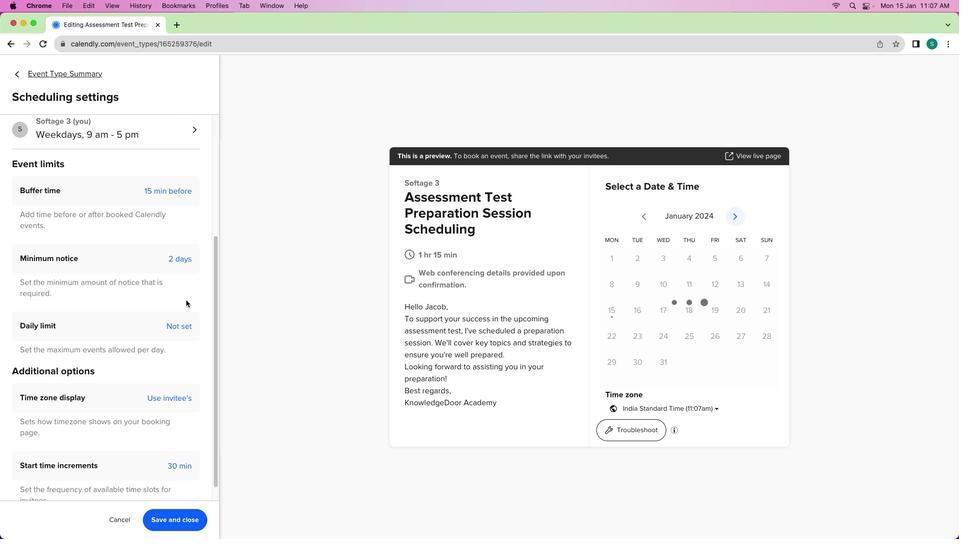 
Action: Mouse moved to (199, 305)
Screenshot: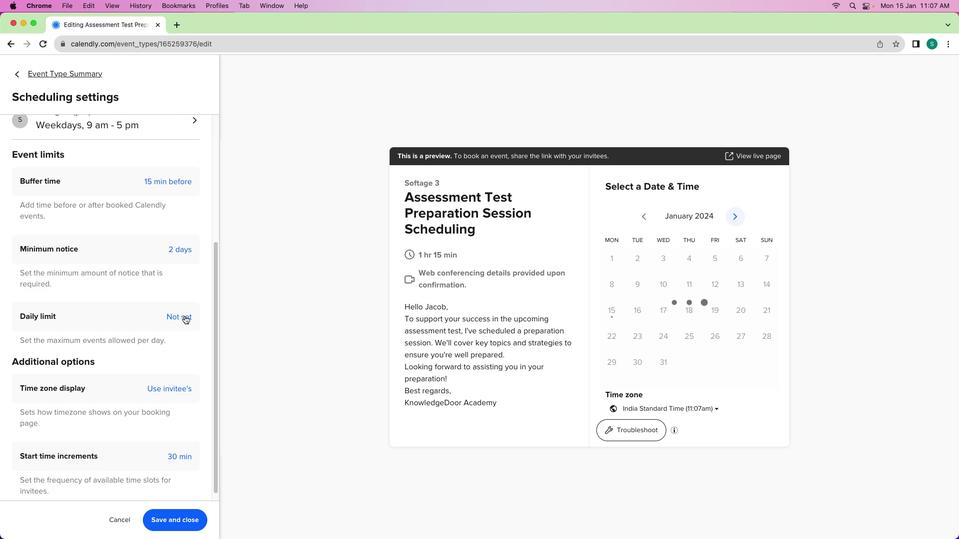 
Action: Mouse scrolled (199, 305) with delta (11, 9)
Screenshot: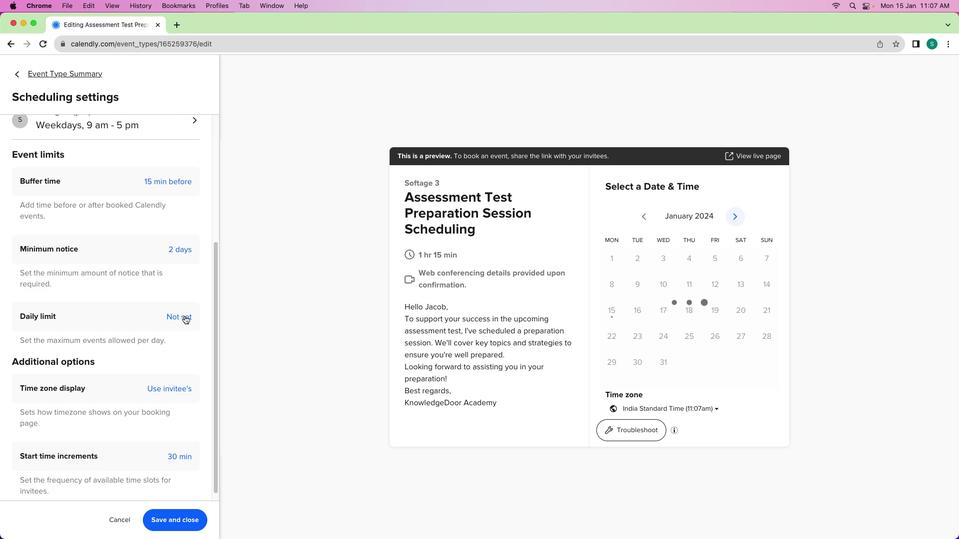 
Action: Mouse moved to (185, 474)
Screenshot: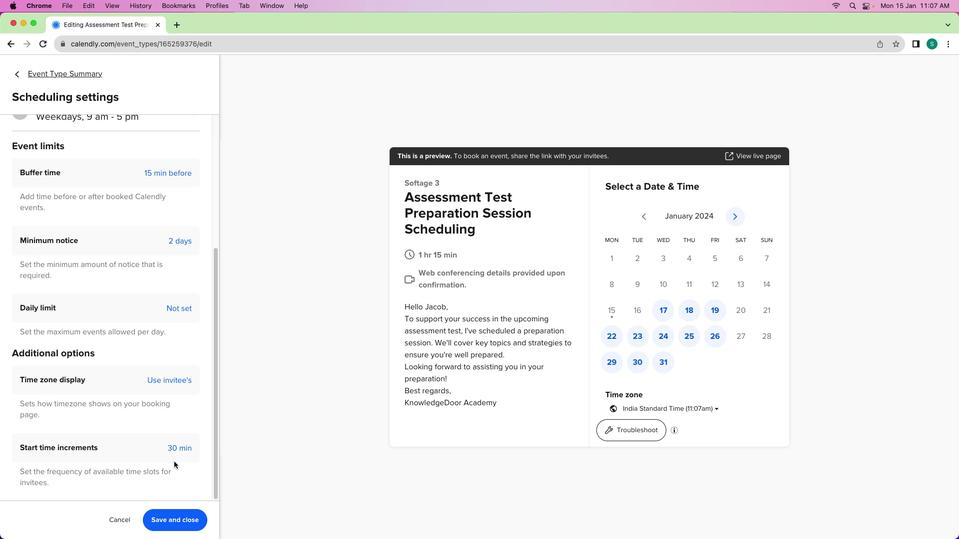 
Action: Mouse pressed left at (185, 474)
Screenshot: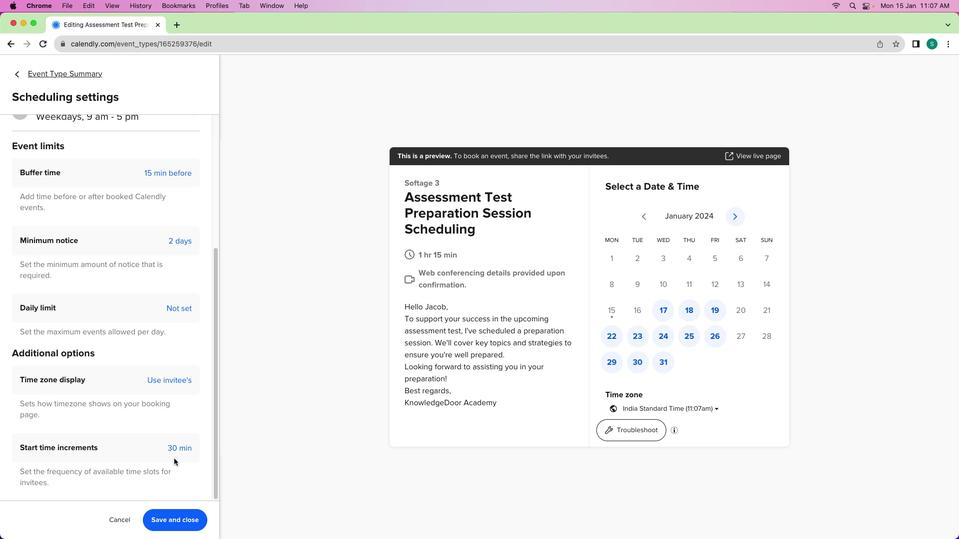
Action: Mouse moved to (186, 467)
Screenshot: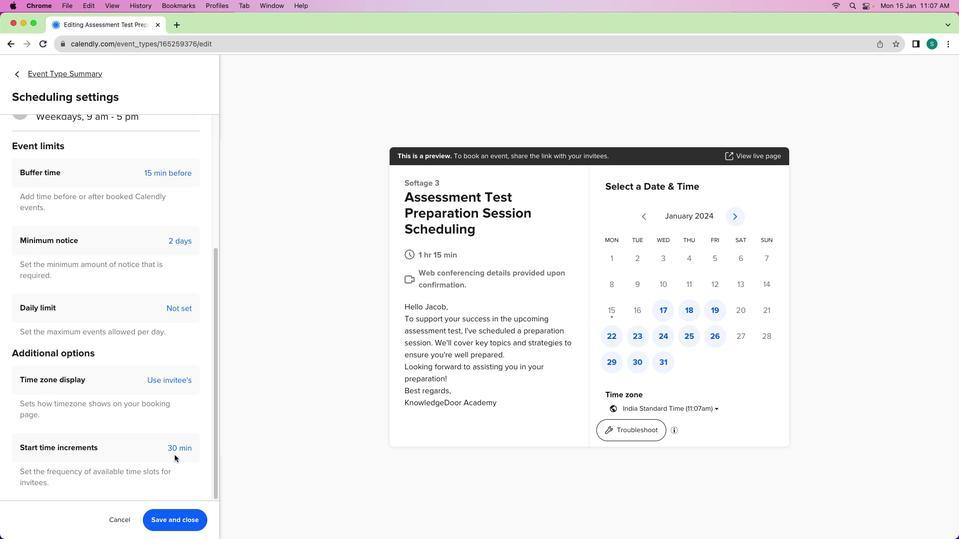 
Action: Mouse pressed left at (186, 467)
Screenshot: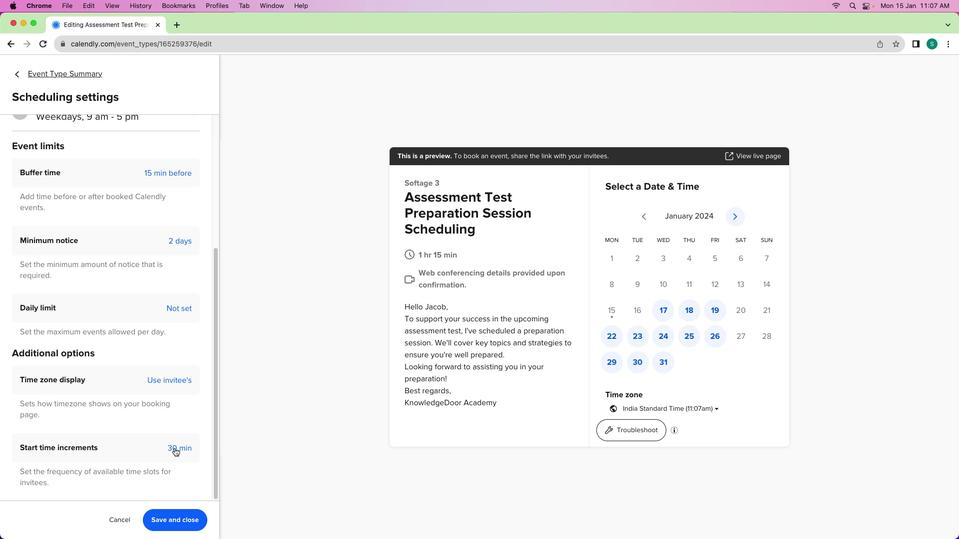 
Action: Mouse moved to (186, 458)
Screenshot: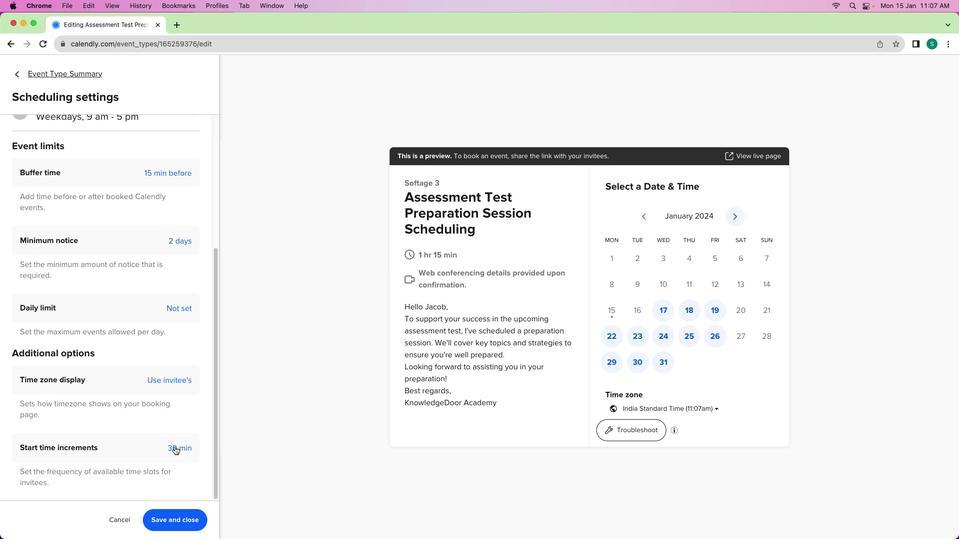 
Action: Mouse pressed left at (186, 458)
Screenshot: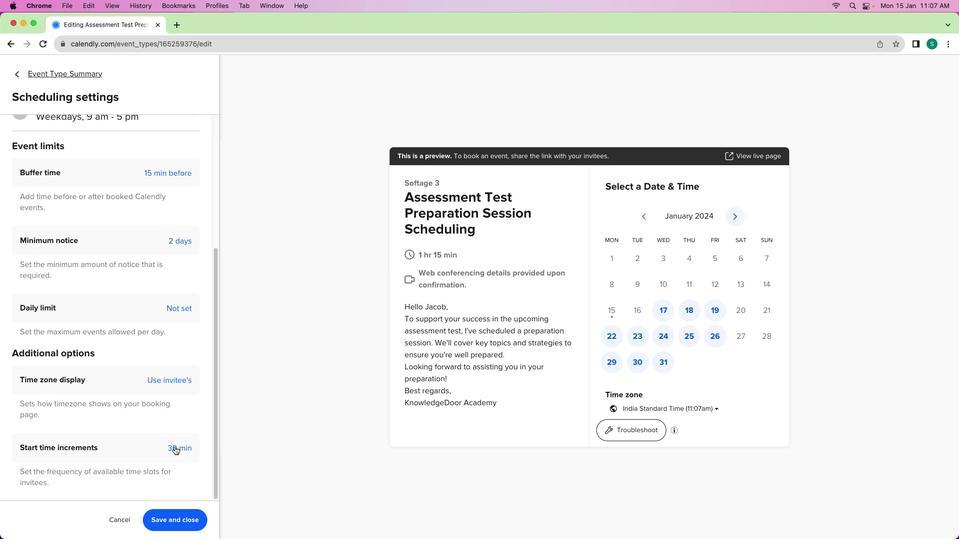 
Action: Mouse moved to (139, 482)
Screenshot: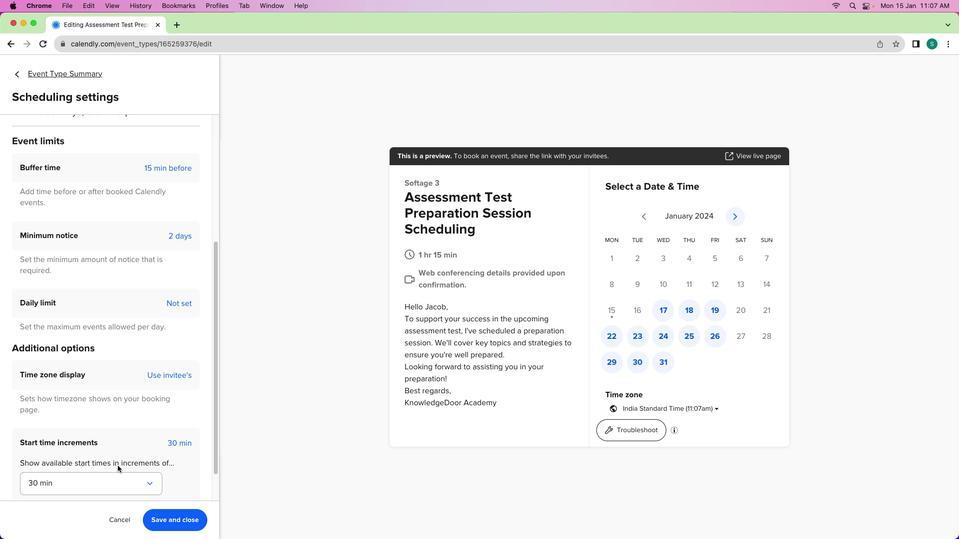 
Action: Mouse scrolled (139, 482) with delta (11, 11)
Screenshot: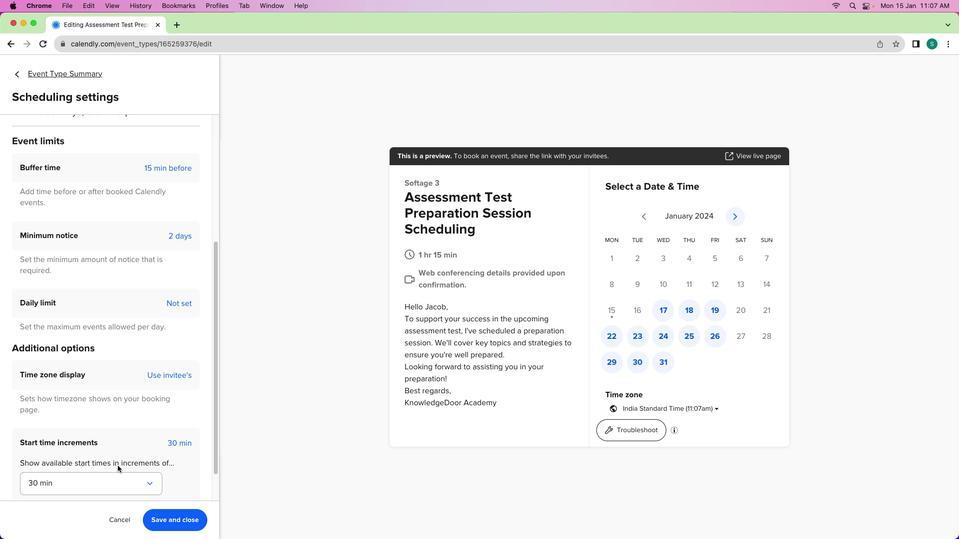 
Action: Mouse moved to (135, 481)
Screenshot: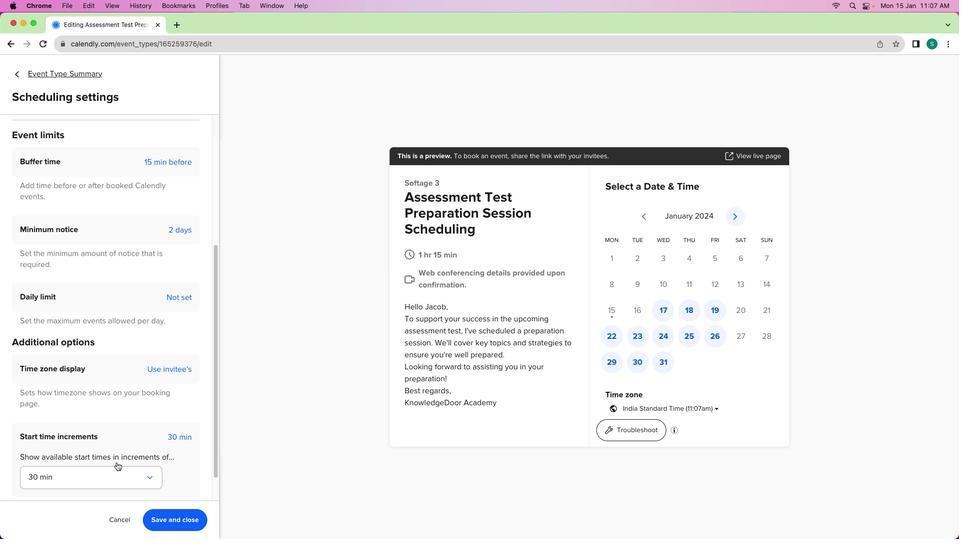 
Action: Mouse scrolled (135, 481) with delta (11, 11)
Screenshot: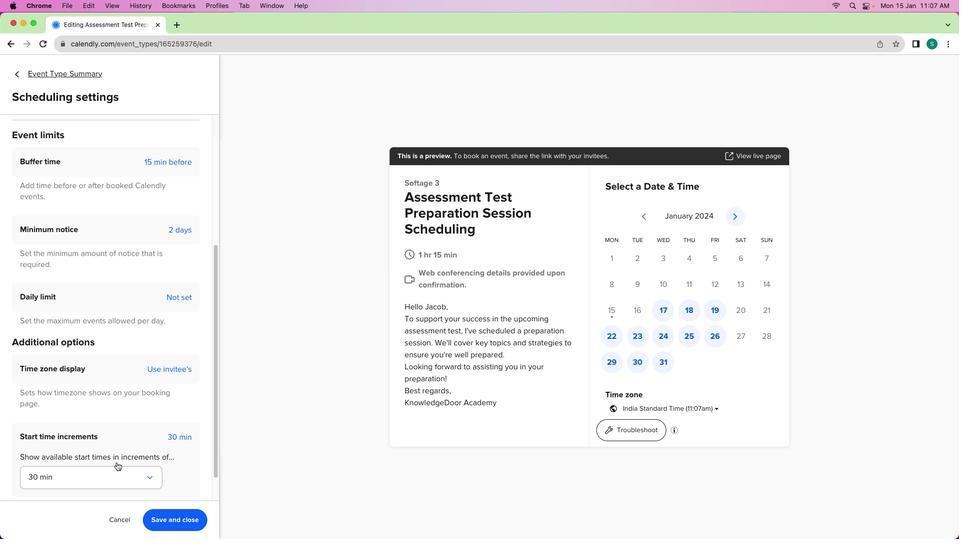 
Action: Mouse moved to (129, 477)
Screenshot: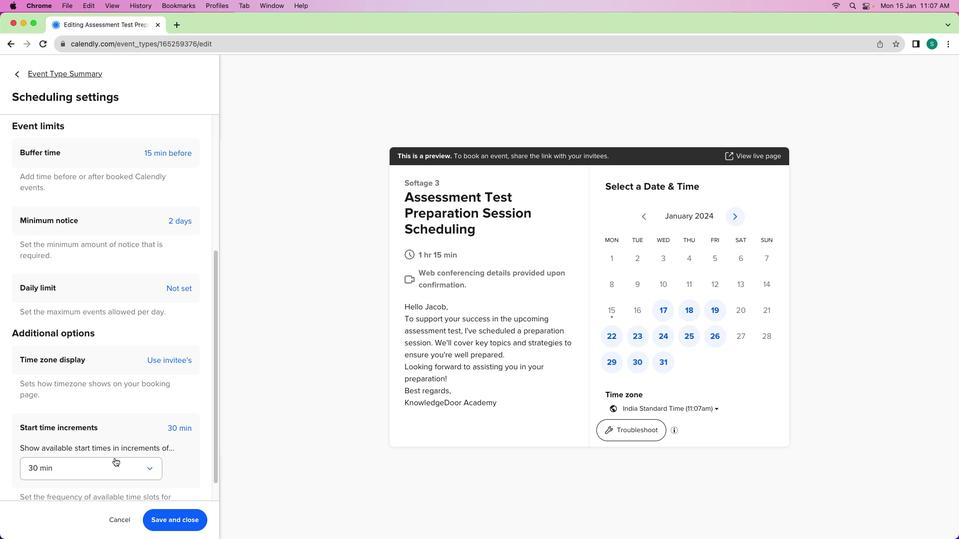 
Action: Mouse scrolled (129, 477) with delta (11, 10)
Screenshot: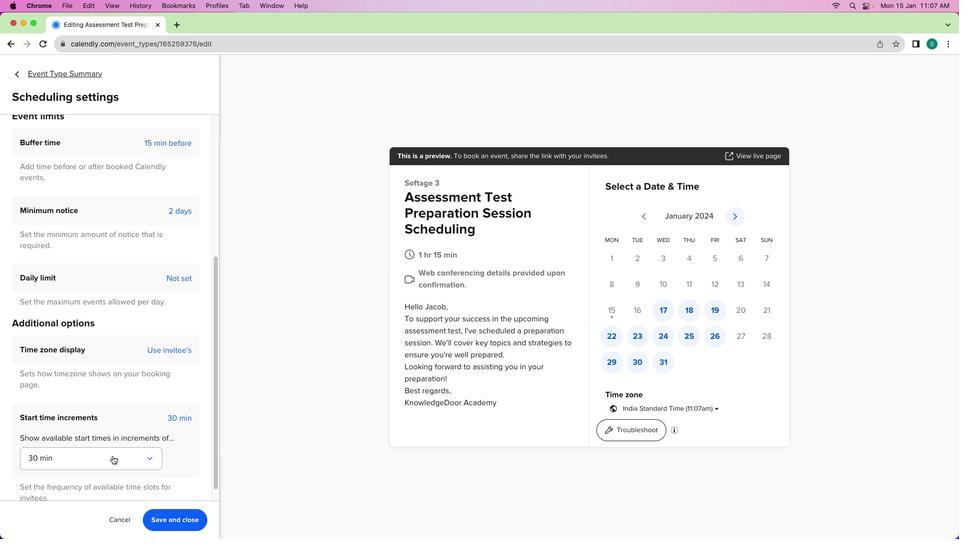 
Action: Mouse moved to (121, 452)
Screenshot: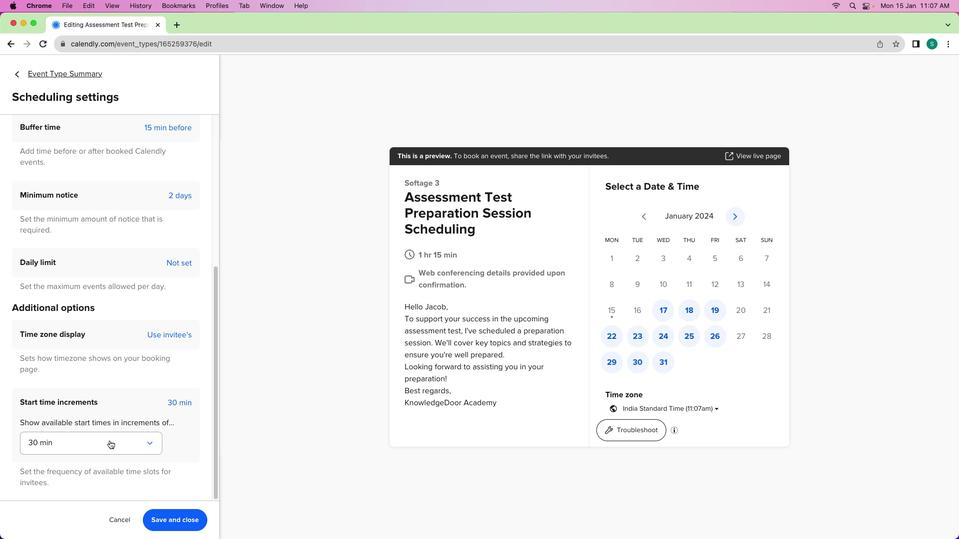 
Action: Mouse pressed left at (121, 452)
Screenshot: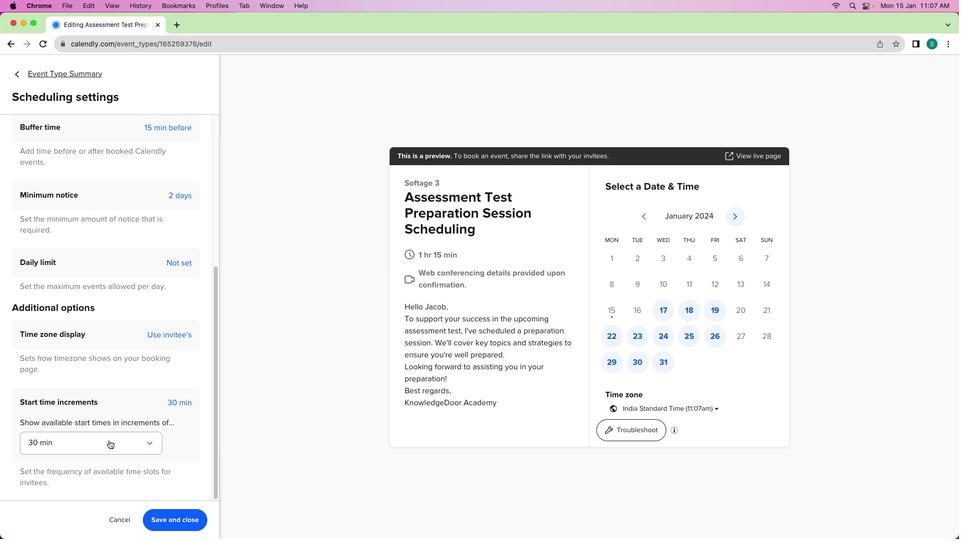 
Action: Mouse moved to (57, 492)
Screenshot: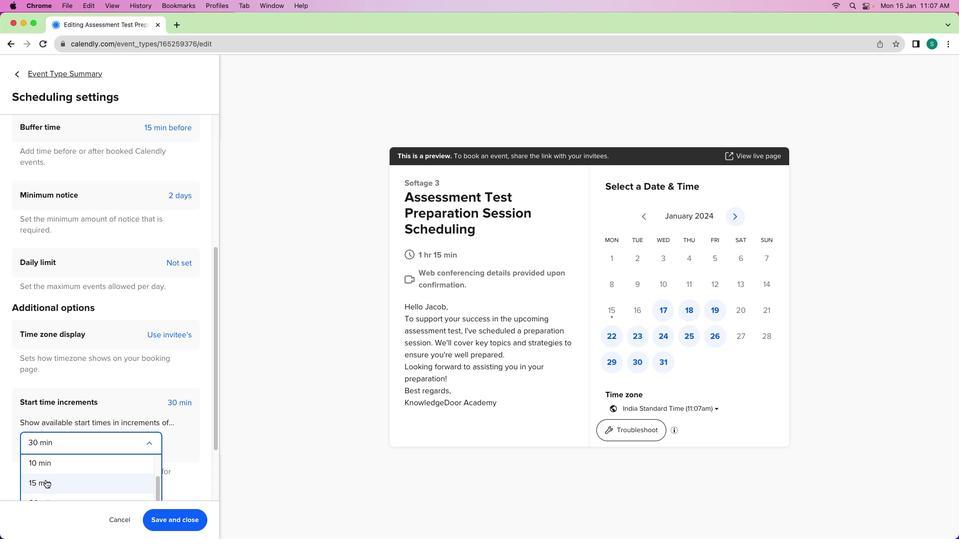 
Action: Mouse pressed left at (57, 492)
Screenshot: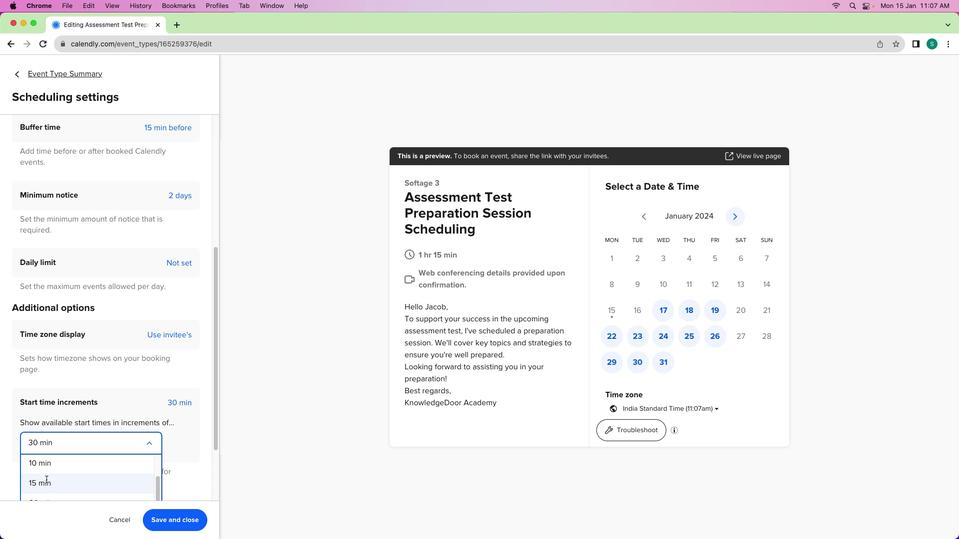 
Action: Mouse moved to (98, 443)
Screenshot: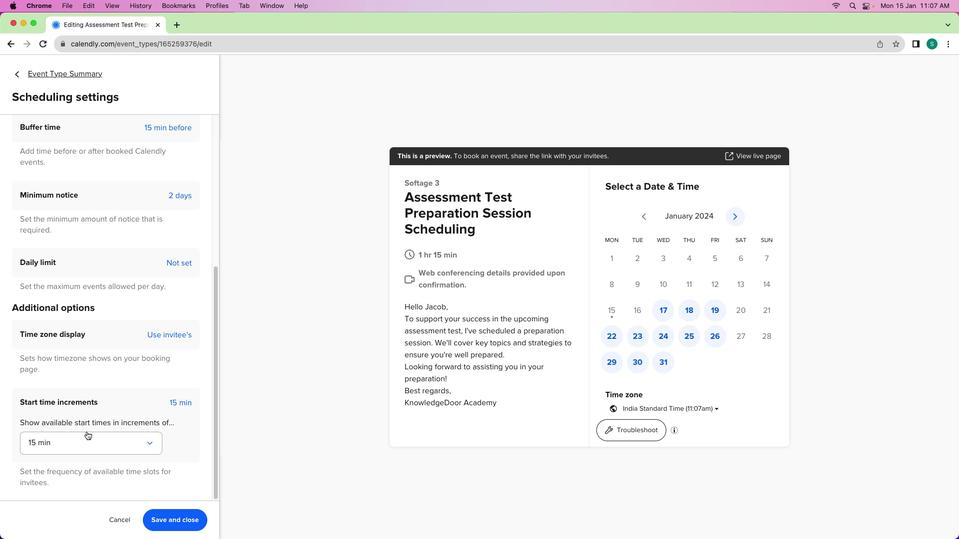 
Action: Mouse scrolled (98, 443) with delta (11, 11)
Screenshot: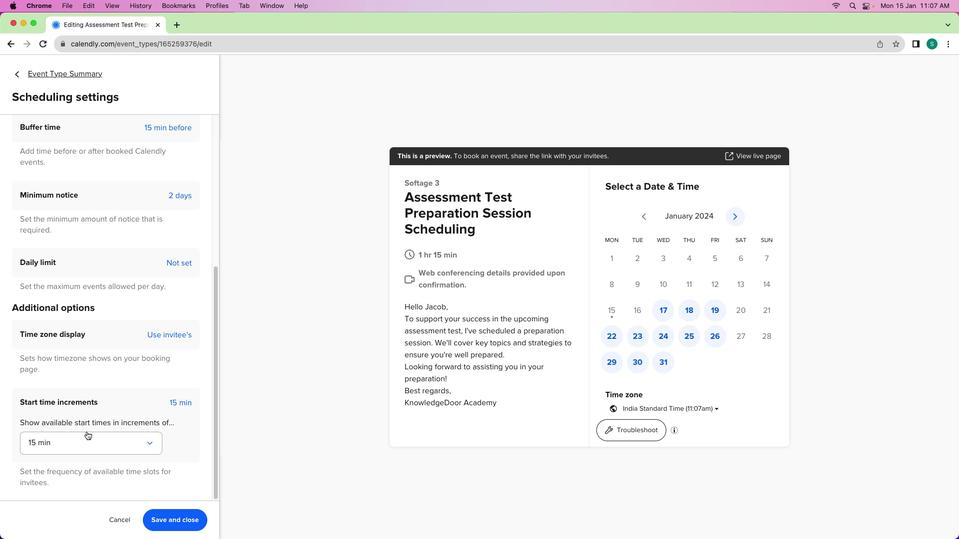 
Action: Mouse scrolled (98, 443) with delta (11, 11)
Screenshot: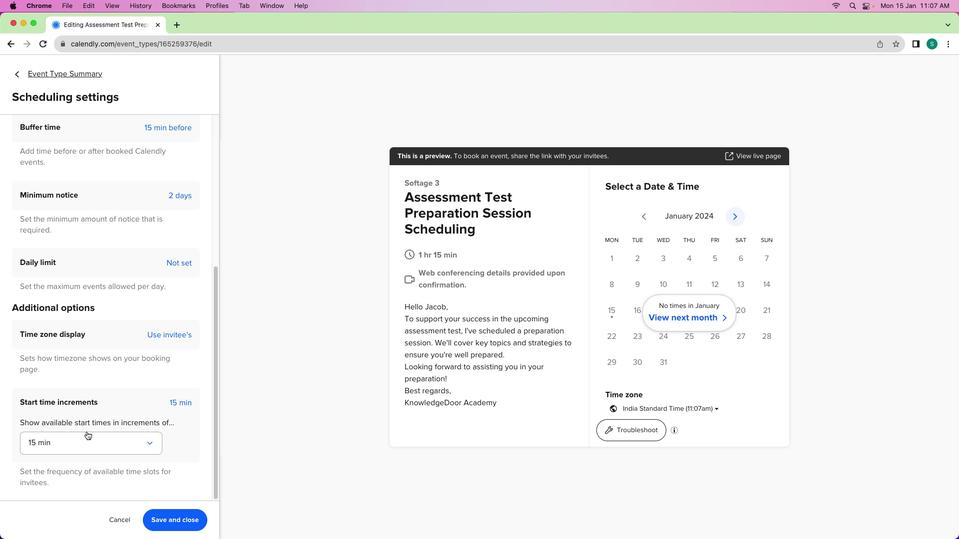 
Action: Mouse scrolled (98, 443) with delta (11, 10)
Screenshot: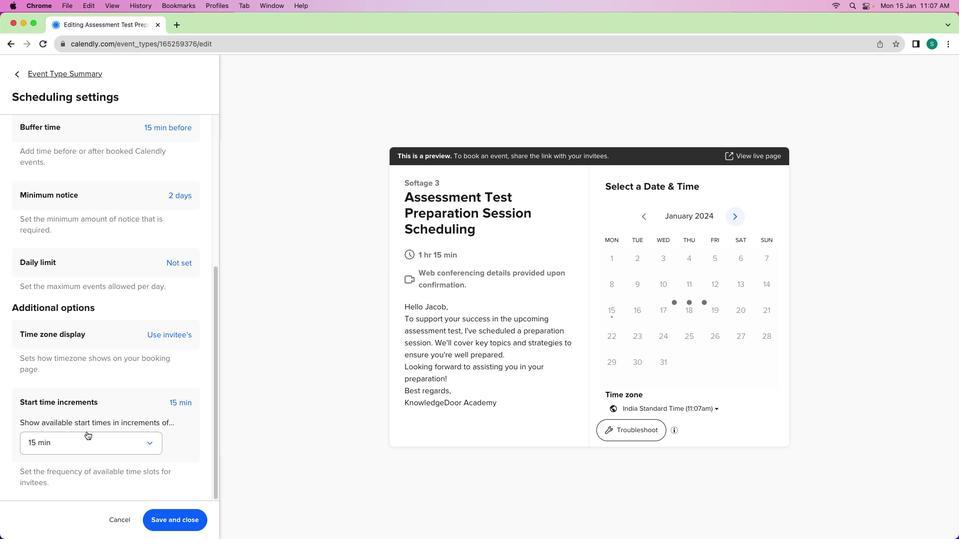 
Action: Mouse scrolled (98, 443) with delta (11, 9)
Screenshot: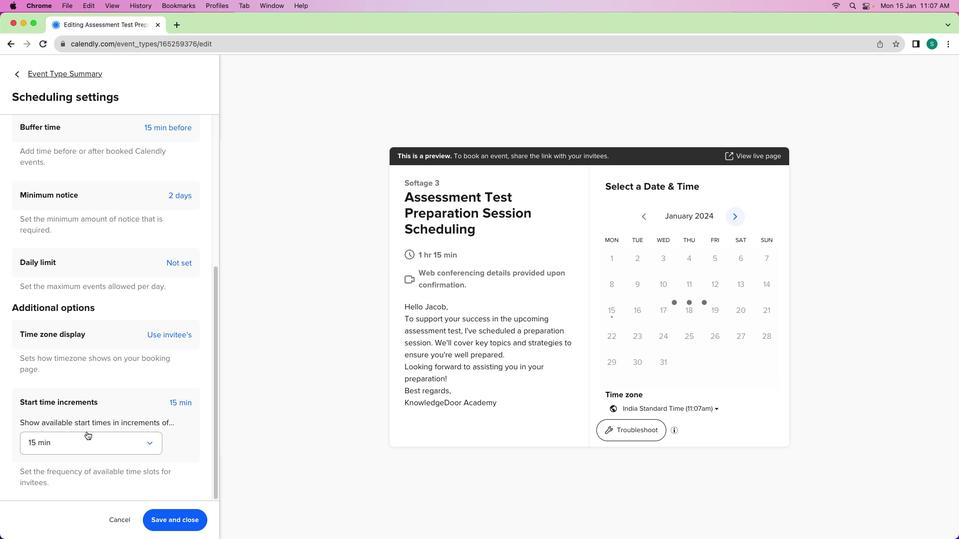 
Action: Mouse moved to (172, 531)
Screenshot: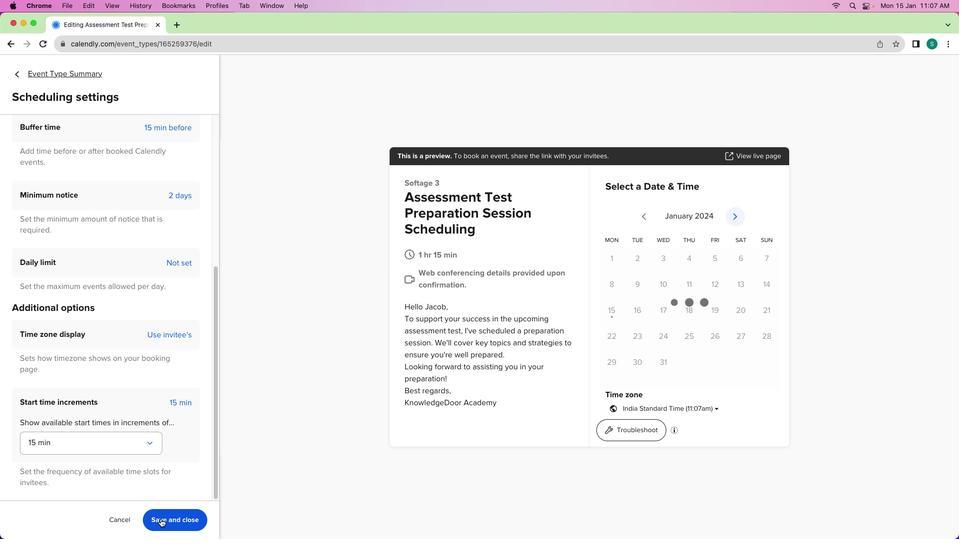 
Action: Mouse pressed left at (172, 531)
Screenshot: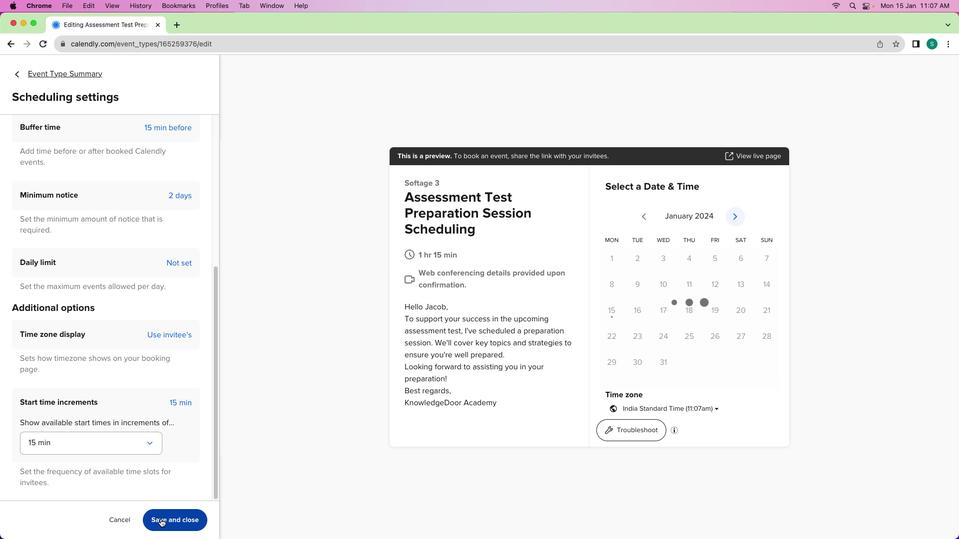 
Action: Mouse moved to (34, 82)
Screenshot: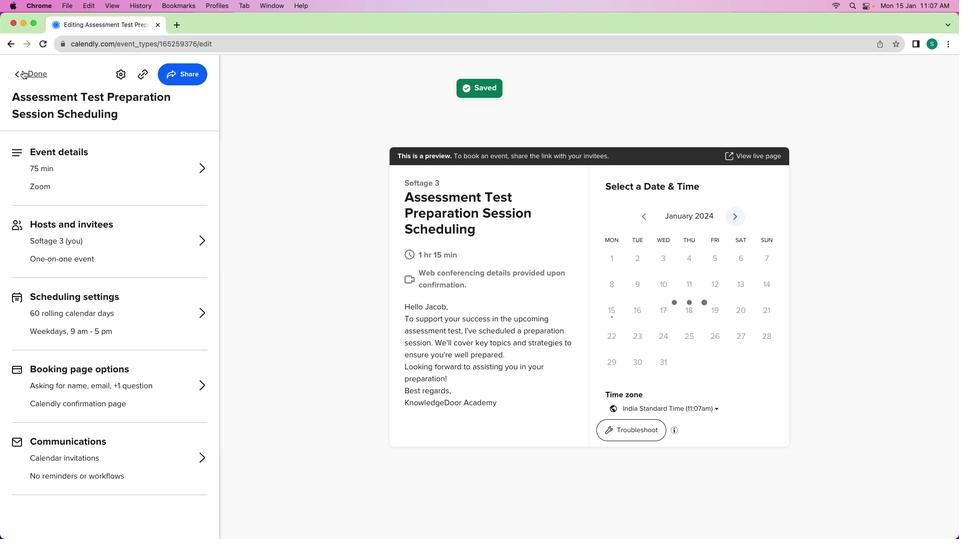 
Action: Mouse pressed left at (34, 82)
Screenshot: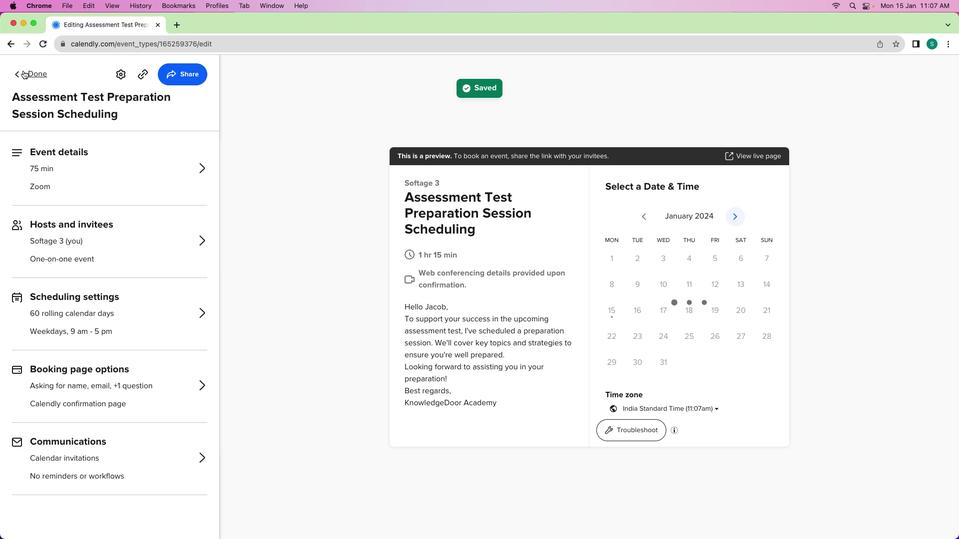 
Action: Mouse moved to (377, 317)
Screenshot: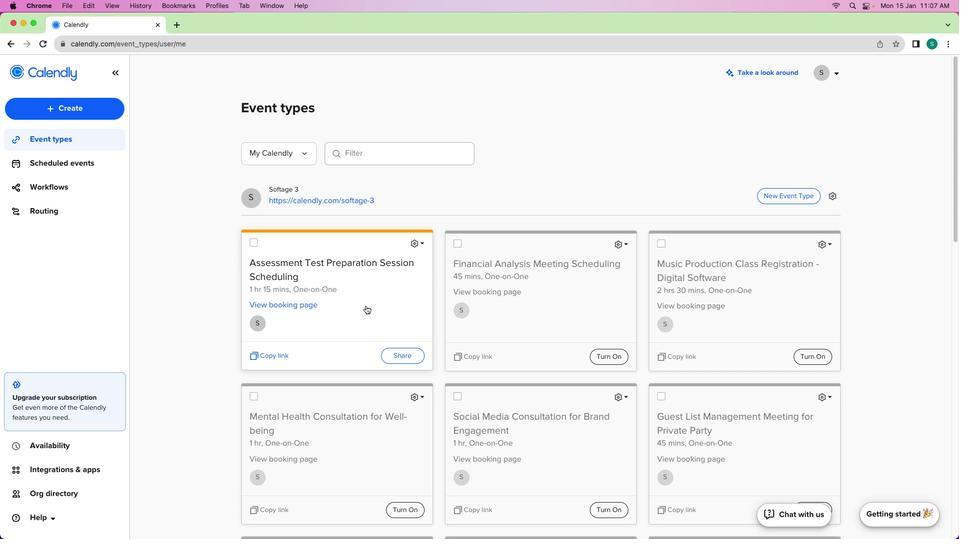 
